 Task: Add the task  Develop a new online tool for project collaboration to the section Code Crusade in the project AgileLogic and add a Due Date to the respective task as 2024/04/07
Action: Mouse moved to (97, 328)
Screenshot: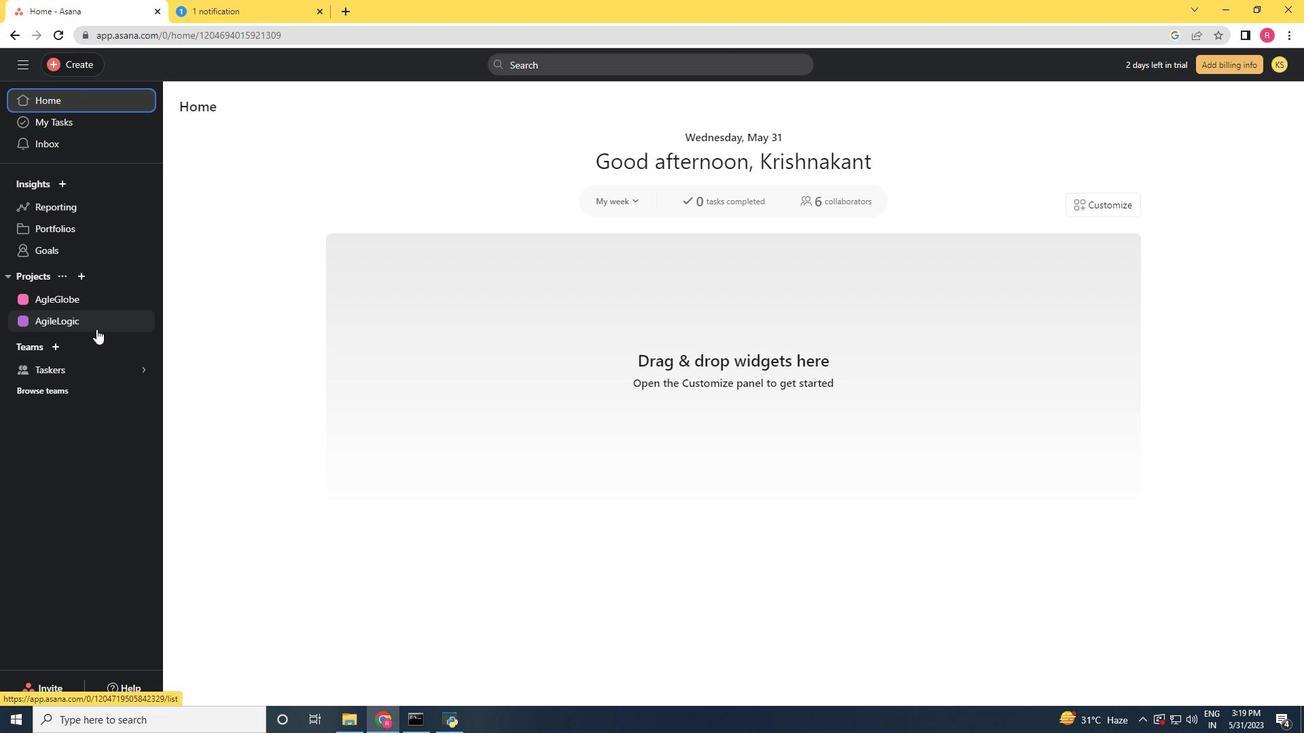 
Action: Mouse pressed left at (97, 328)
Screenshot: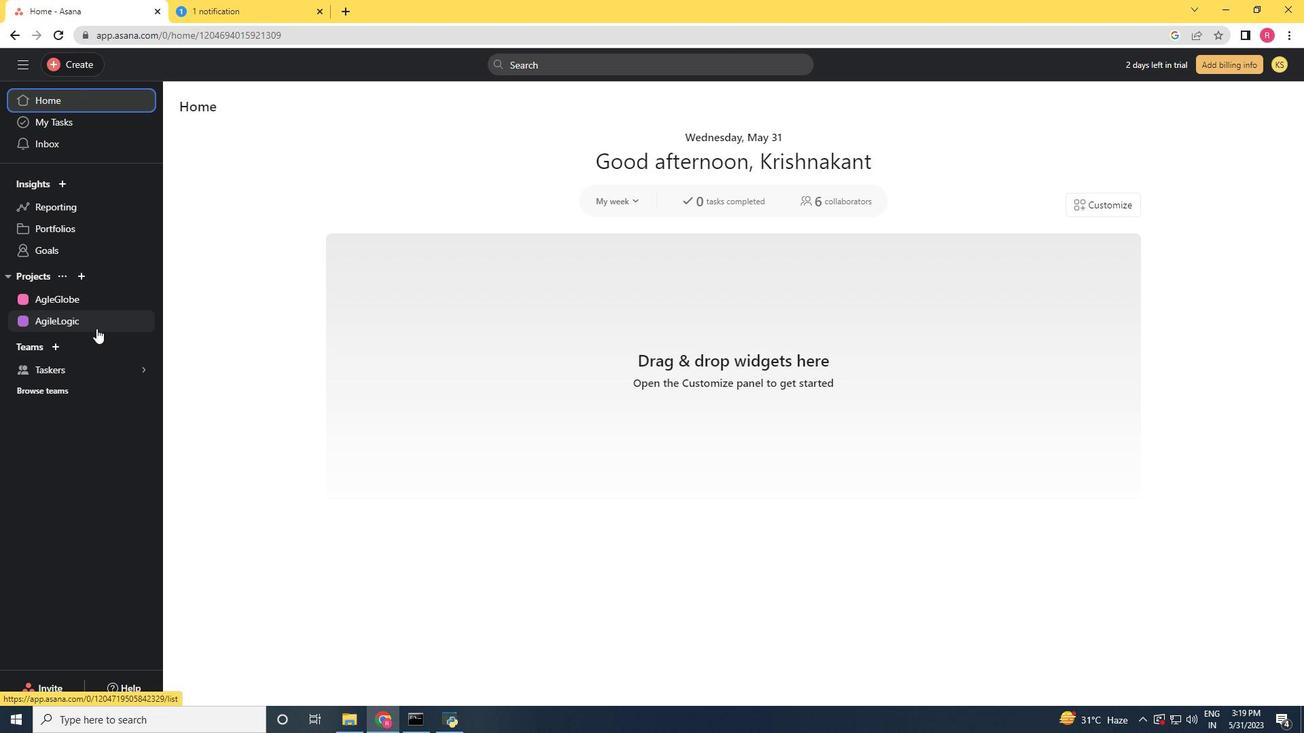
Action: Mouse moved to (658, 563)
Screenshot: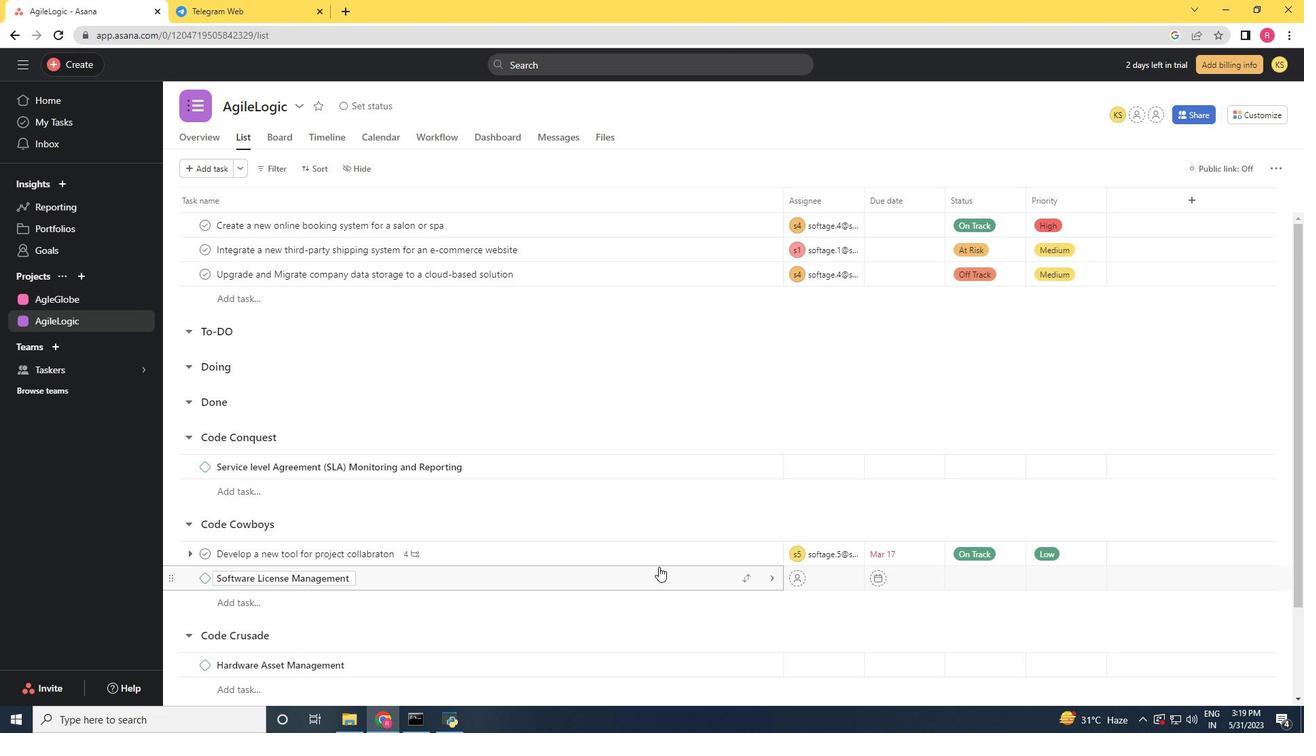 
Action: Mouse scrolled (658, 562) with delta (0, 0)
Screenshot: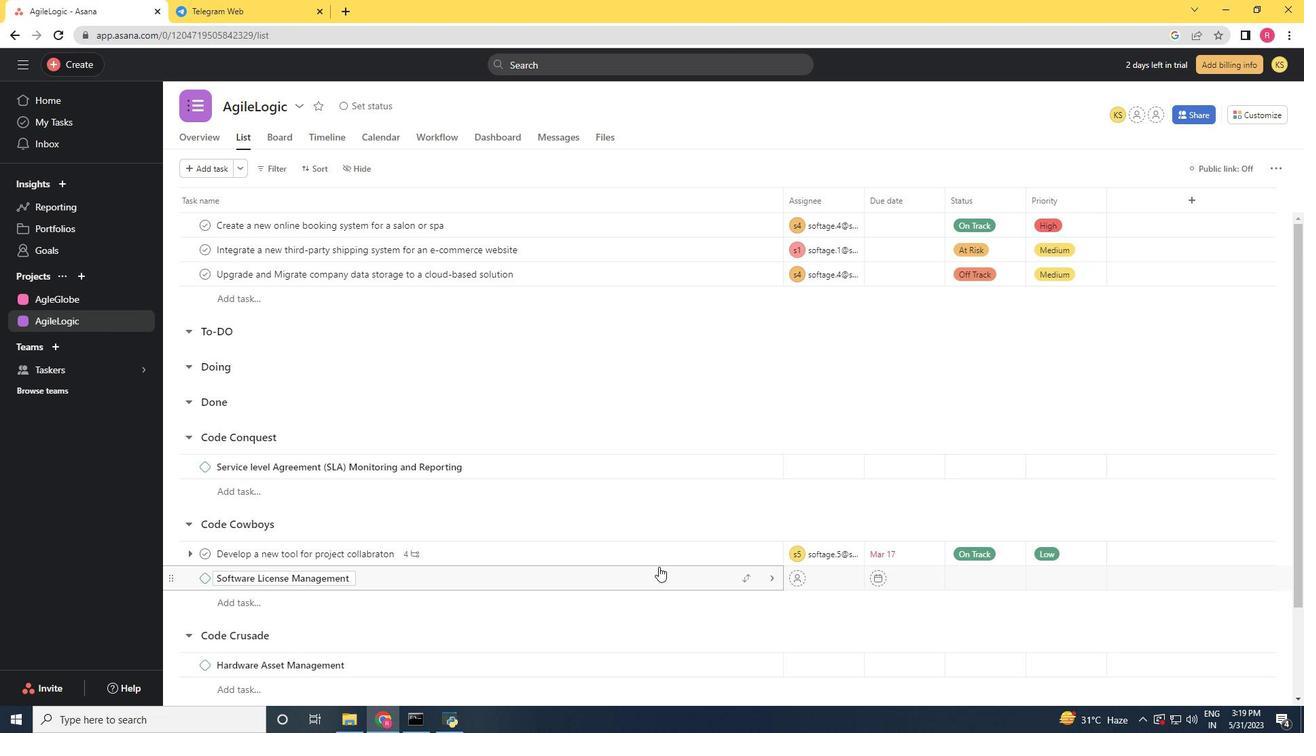 
Action: Mouse scrolled (658, 562) with delta (0, 0)
Screenshot: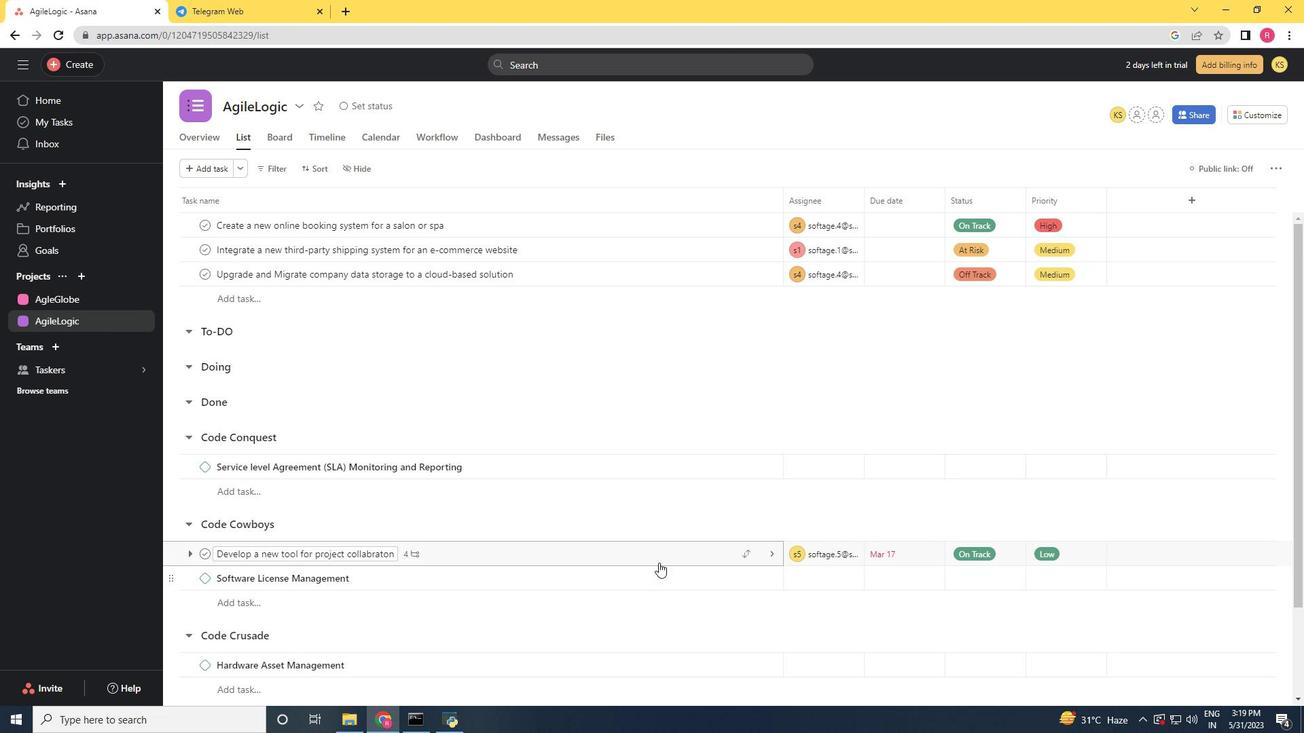 
Action: Mouse moved to (746, 444)
Screenshot: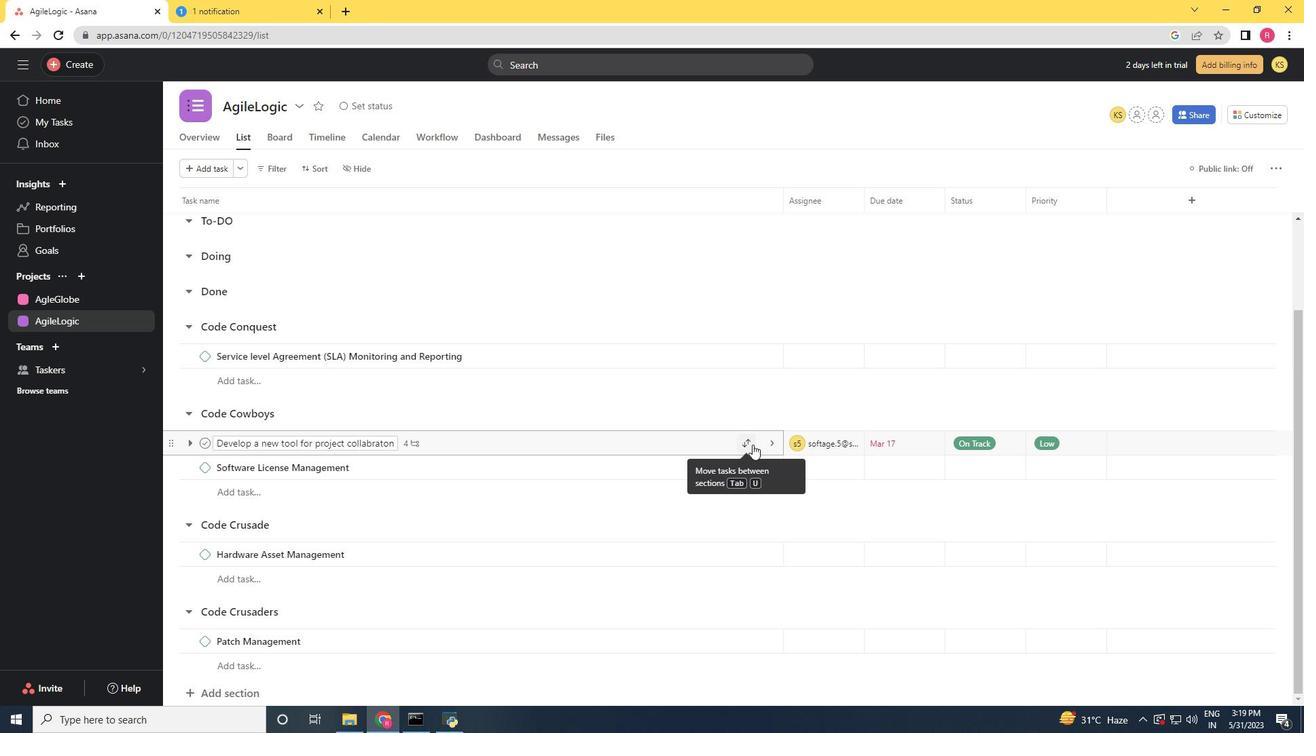
Action: Mouse pressed left at (746, 444)
Screenshot: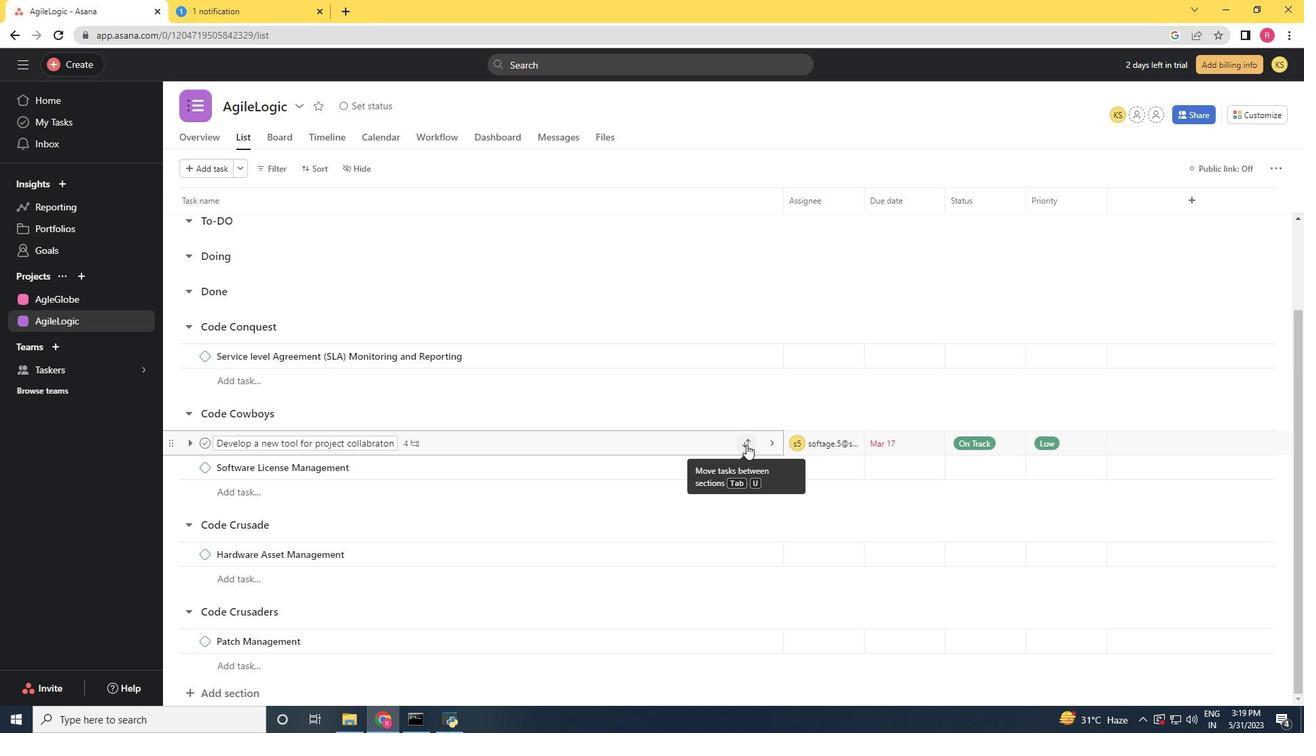 
Action: Mouse moved to (722, 641)
Screenshot: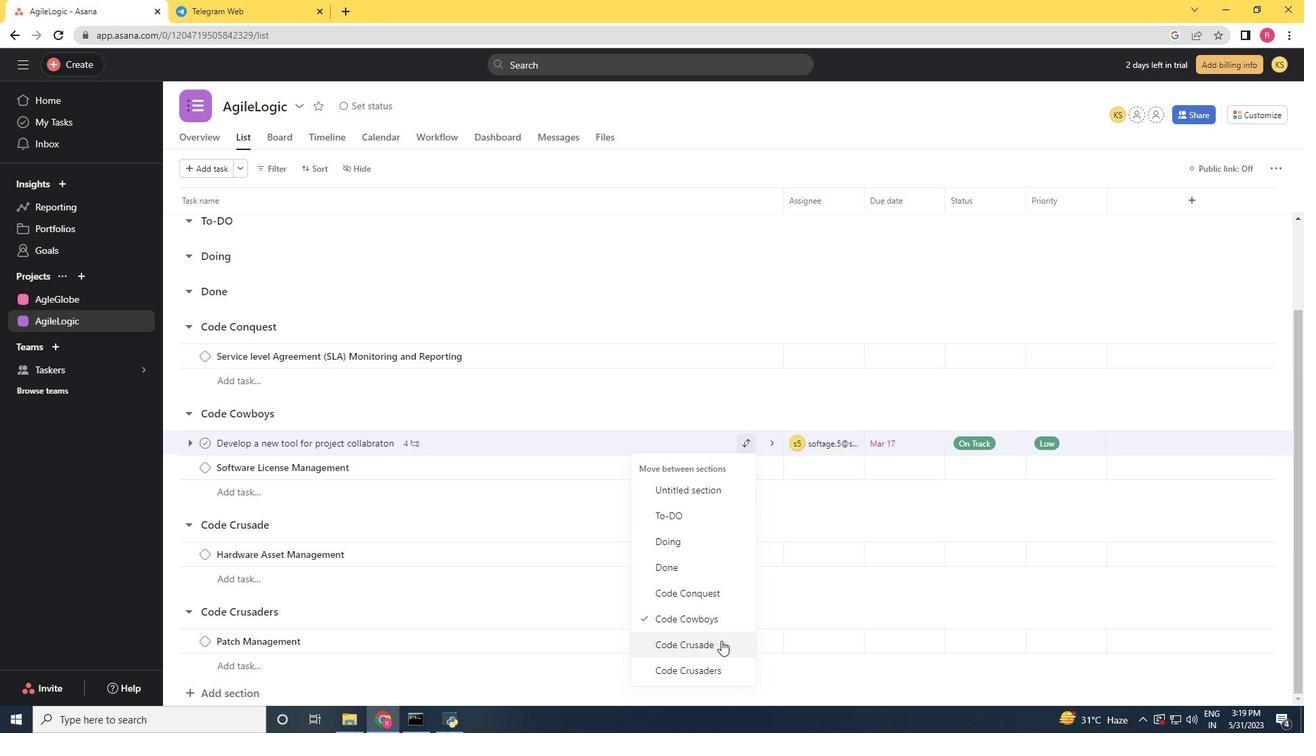 
Action: Mouse pressed left at (722, 641)
Screenshot: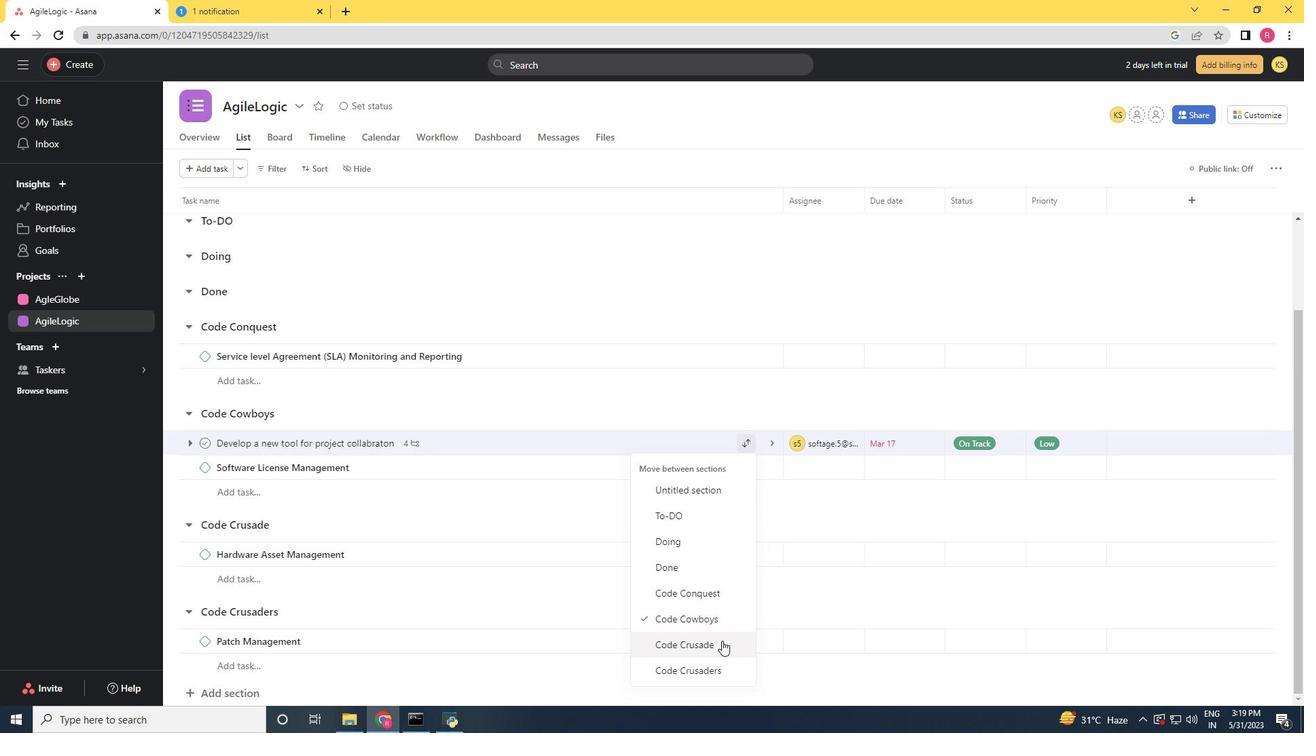 
Action: Mouse moved to (646, 527)
Screenshot: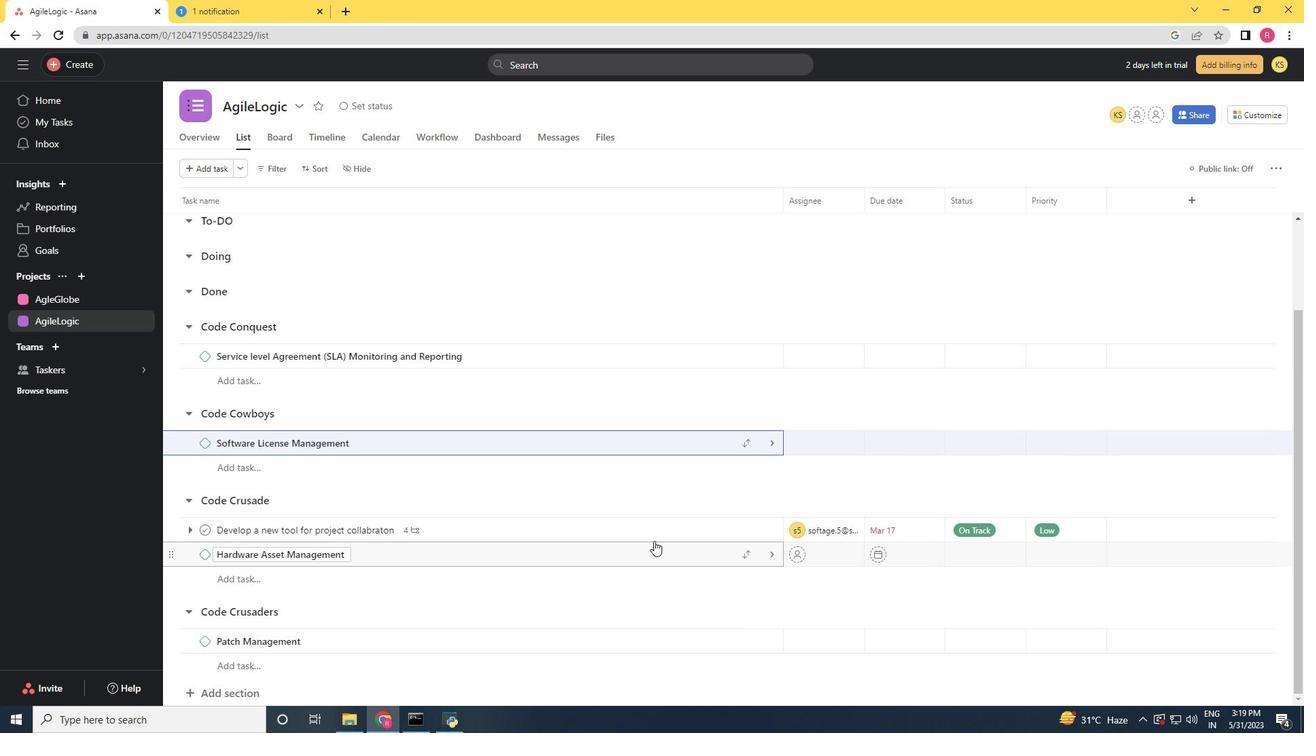 
Action: Mouse pressed left at (646, 527)
Screenshot: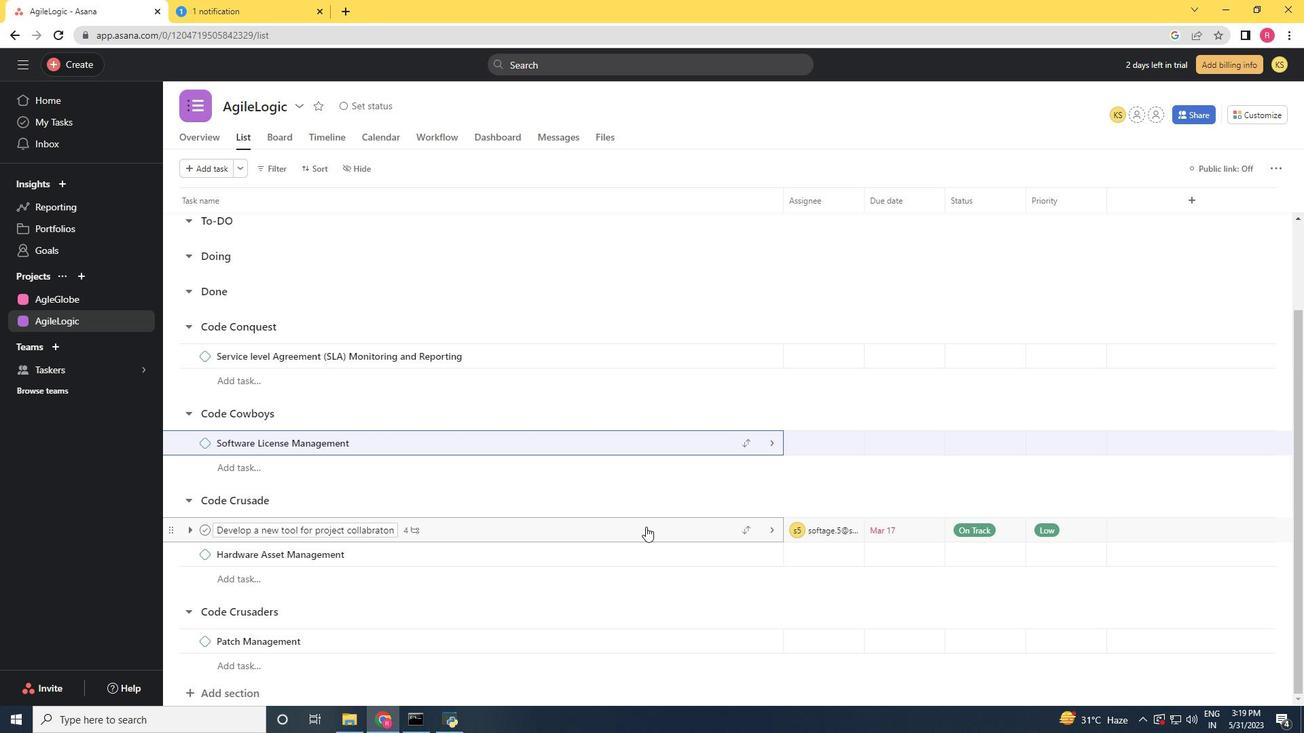 
Action: Mouse moved to (982, 284)
Screenshot: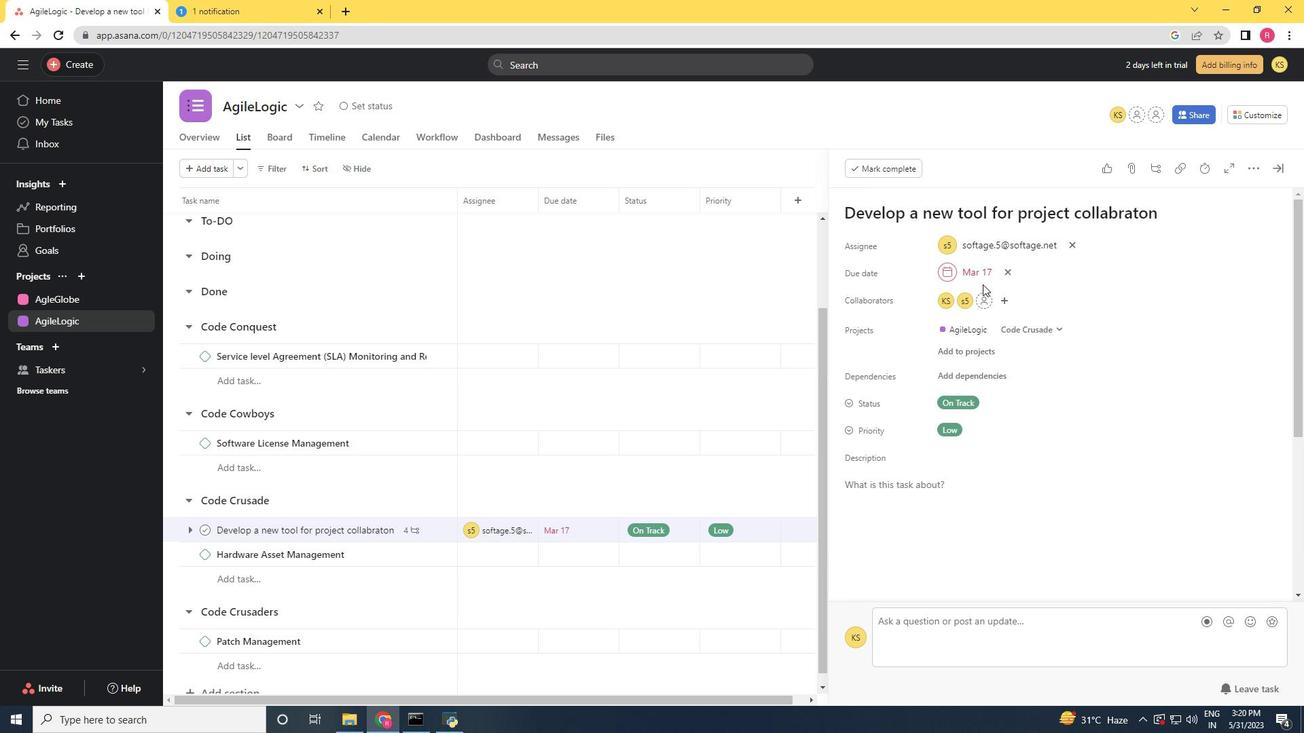 
Action: Mouse pressed left at (982, 284)
Screenshot: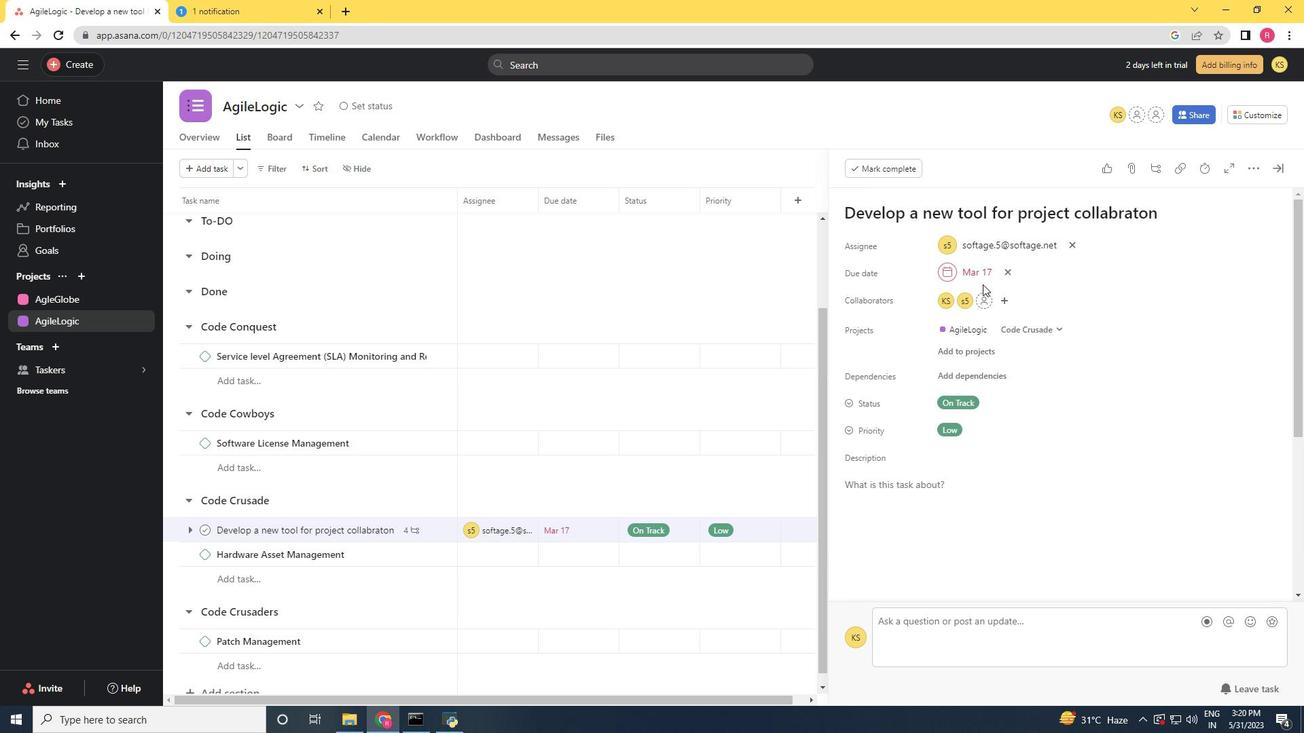 
Action: Mouse moved to (983, 270)
Screenshot: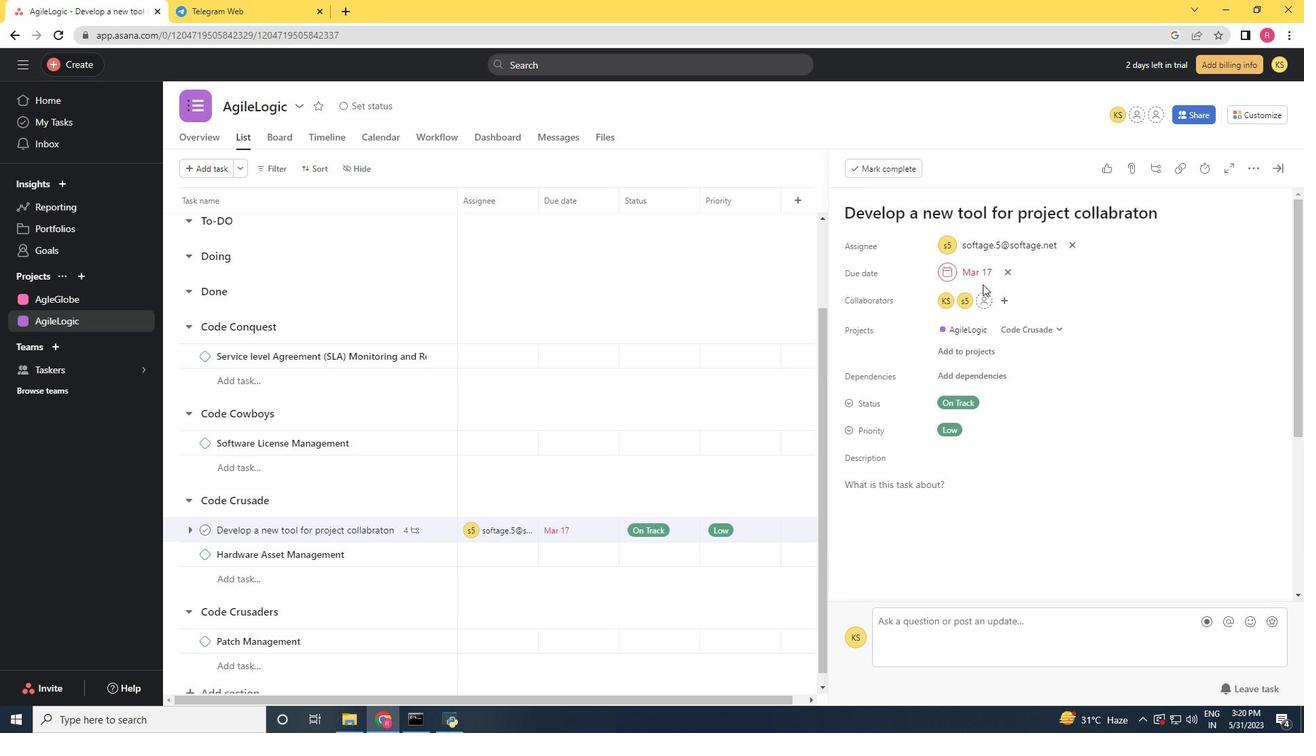 
Action: Mouse pressed left at (983, 270)
Screenshot: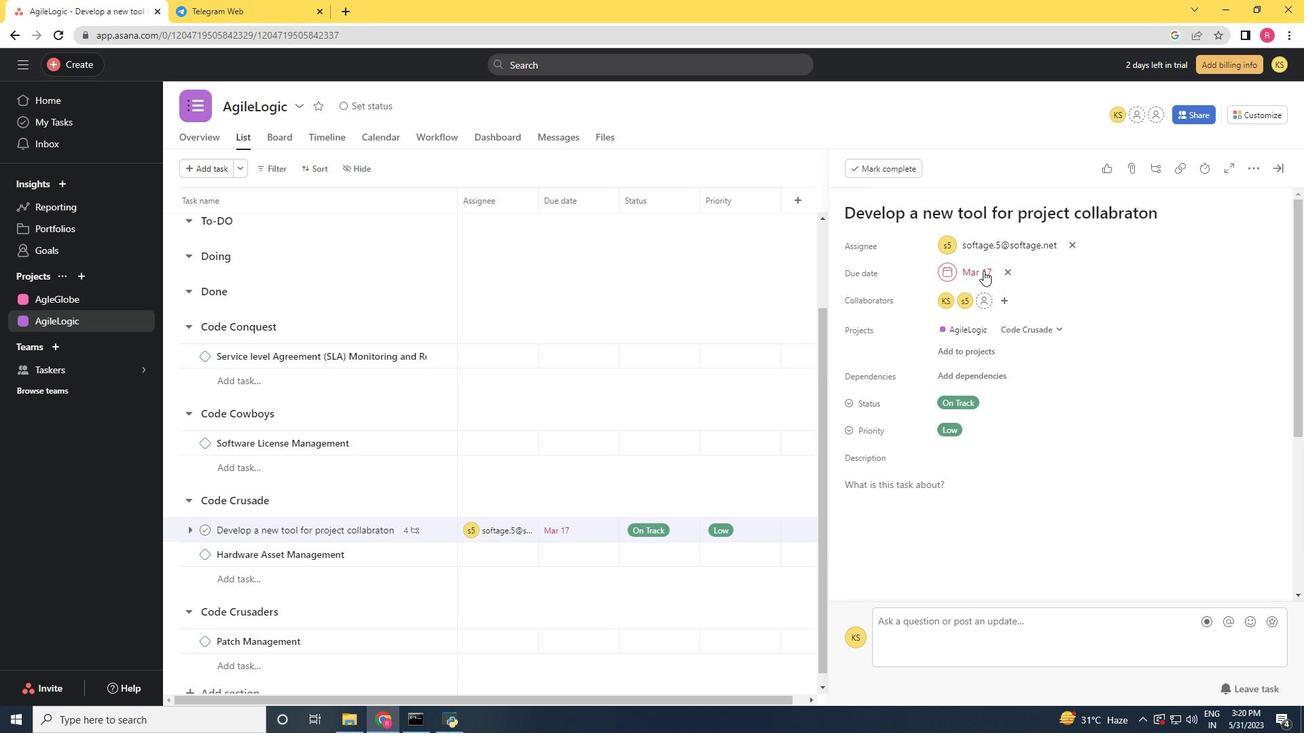 
Action: Mouse moved to (1095, 308)
Screenshot: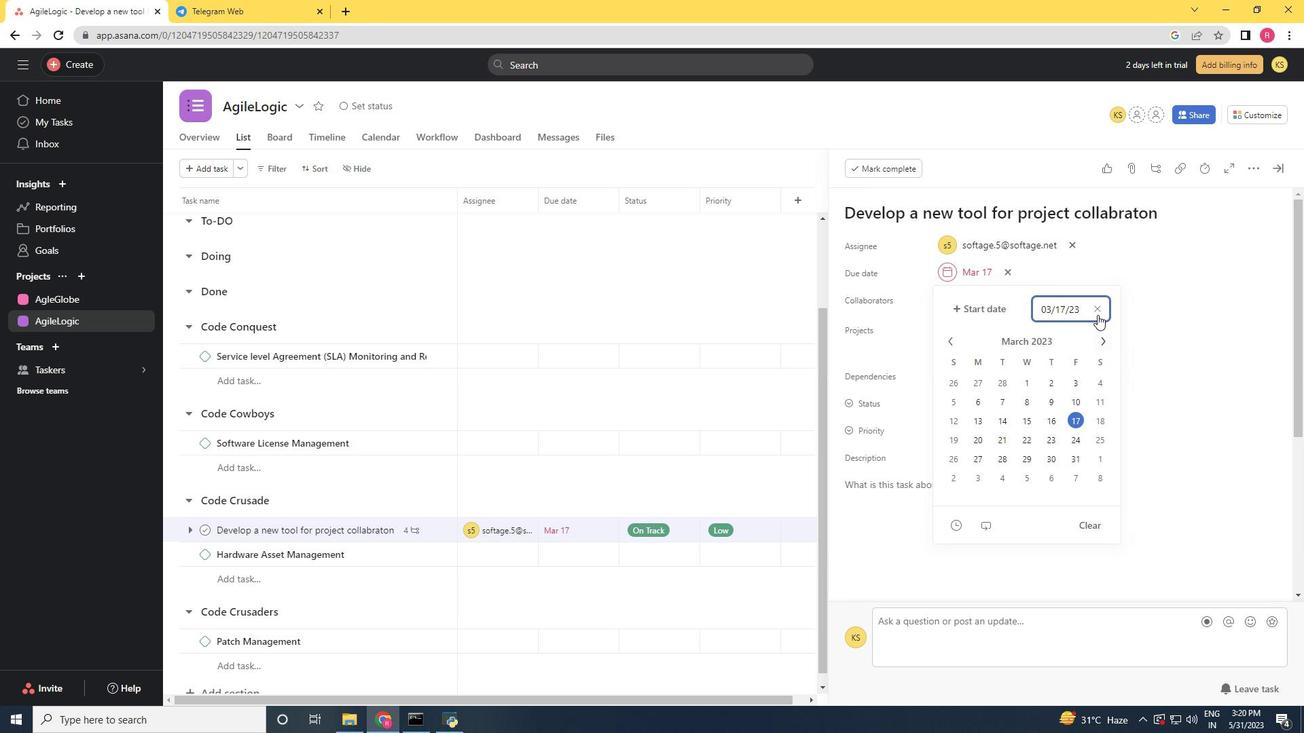 
Action: Mouse pressed left at (1095, 308)
Screenshot: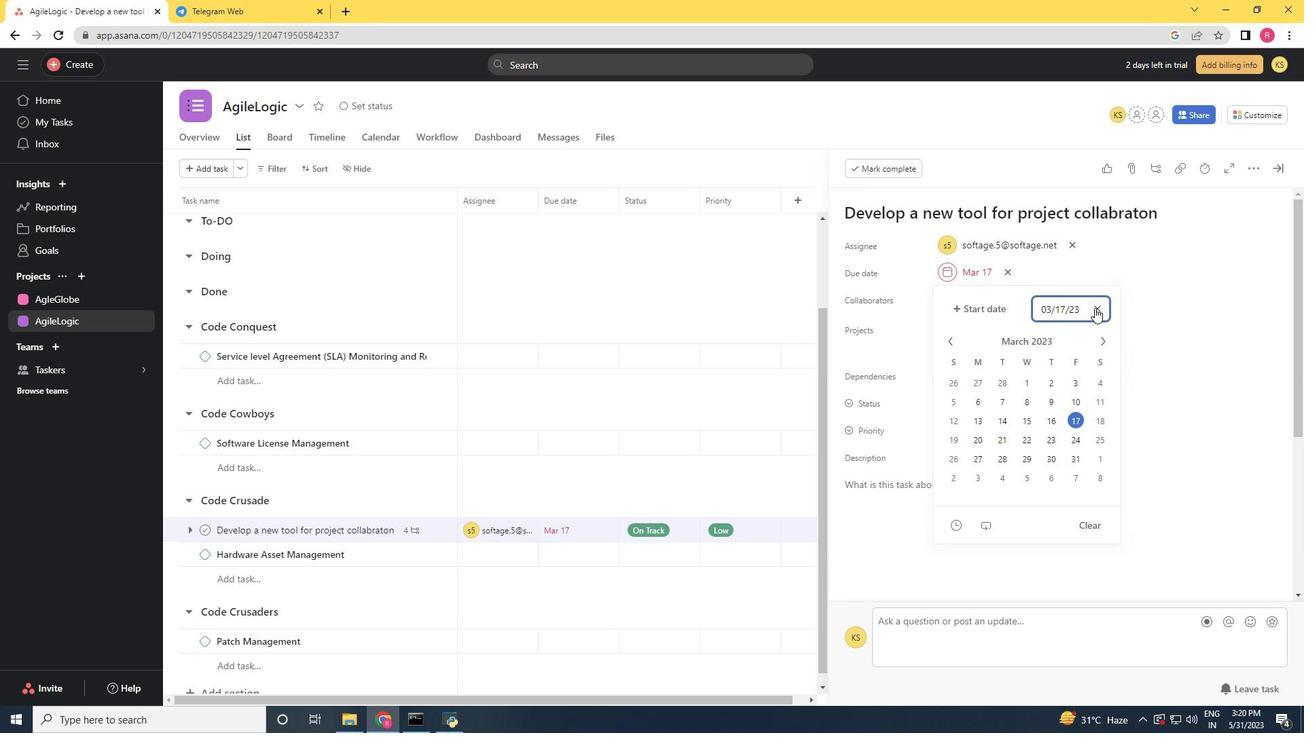 
Action: Mouse moved to (976, 272)
Screenshot: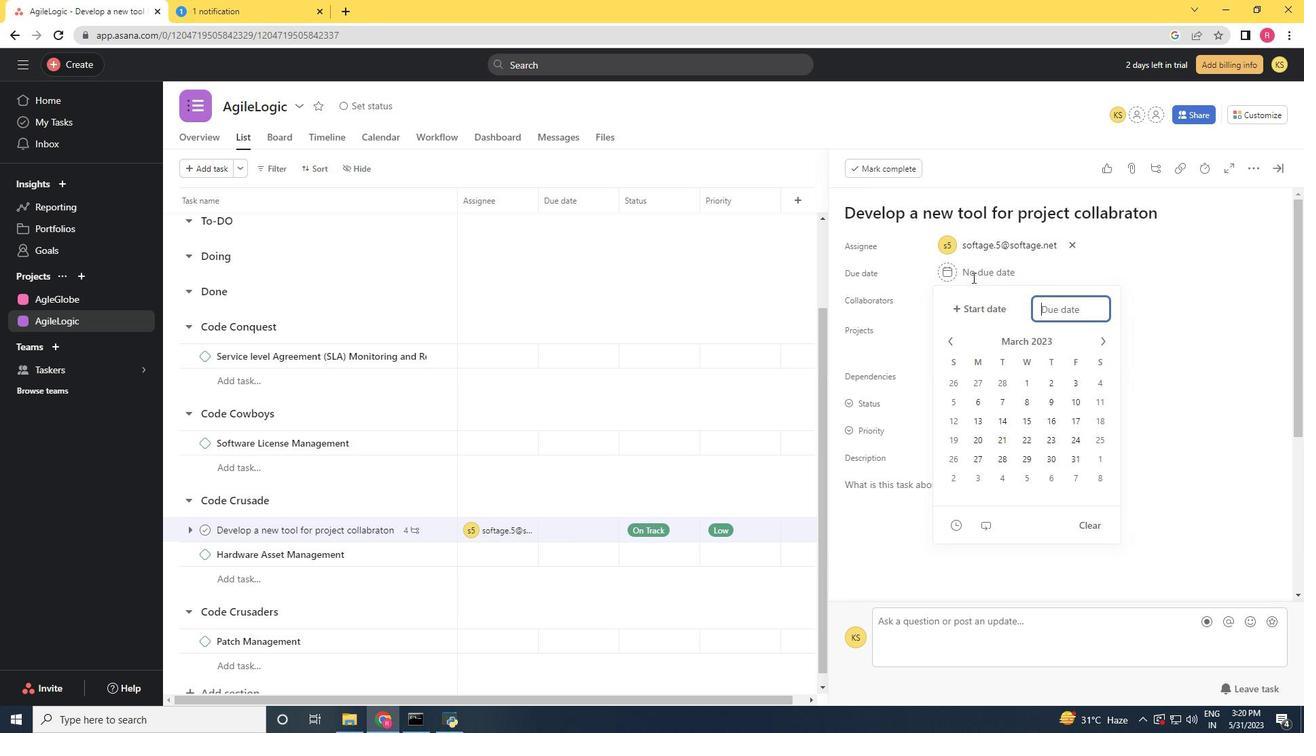 
Action: Mouse pressed left at (976, 272)
Screenshot: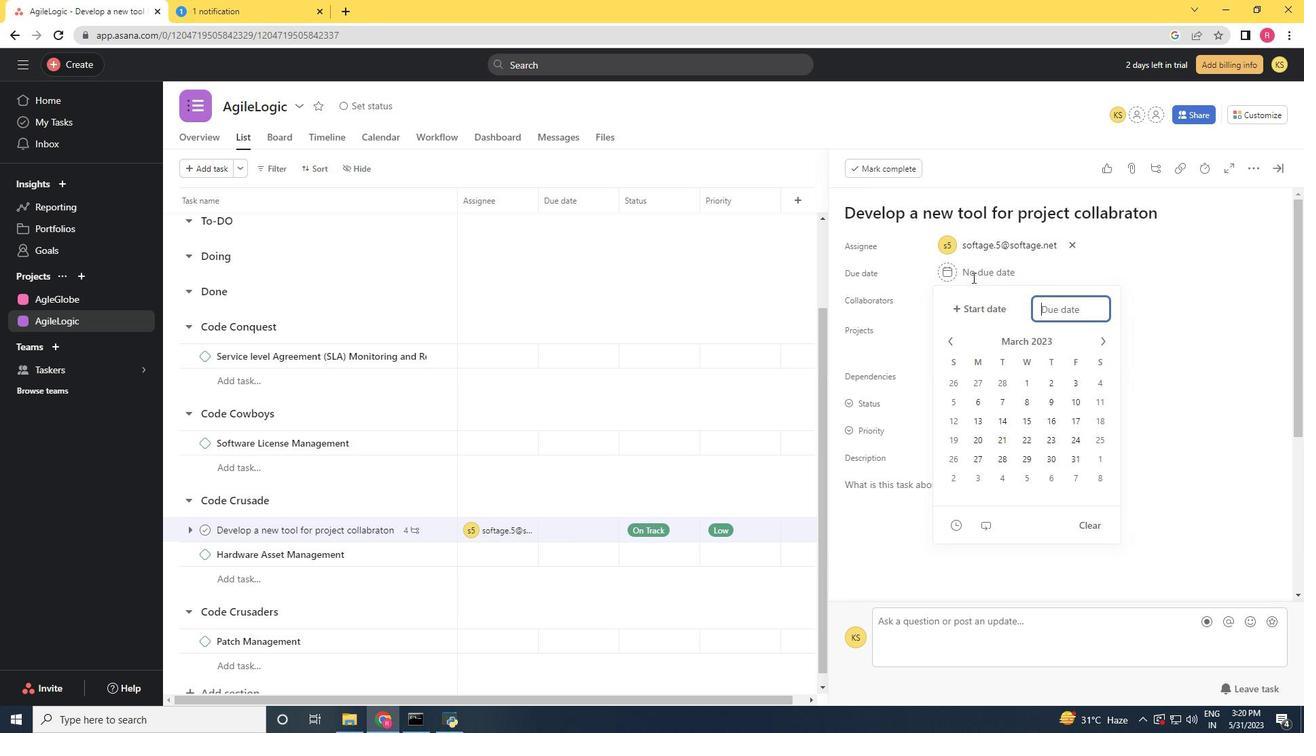 
Action: Mouse moved to (1101, 339)
Screenshot: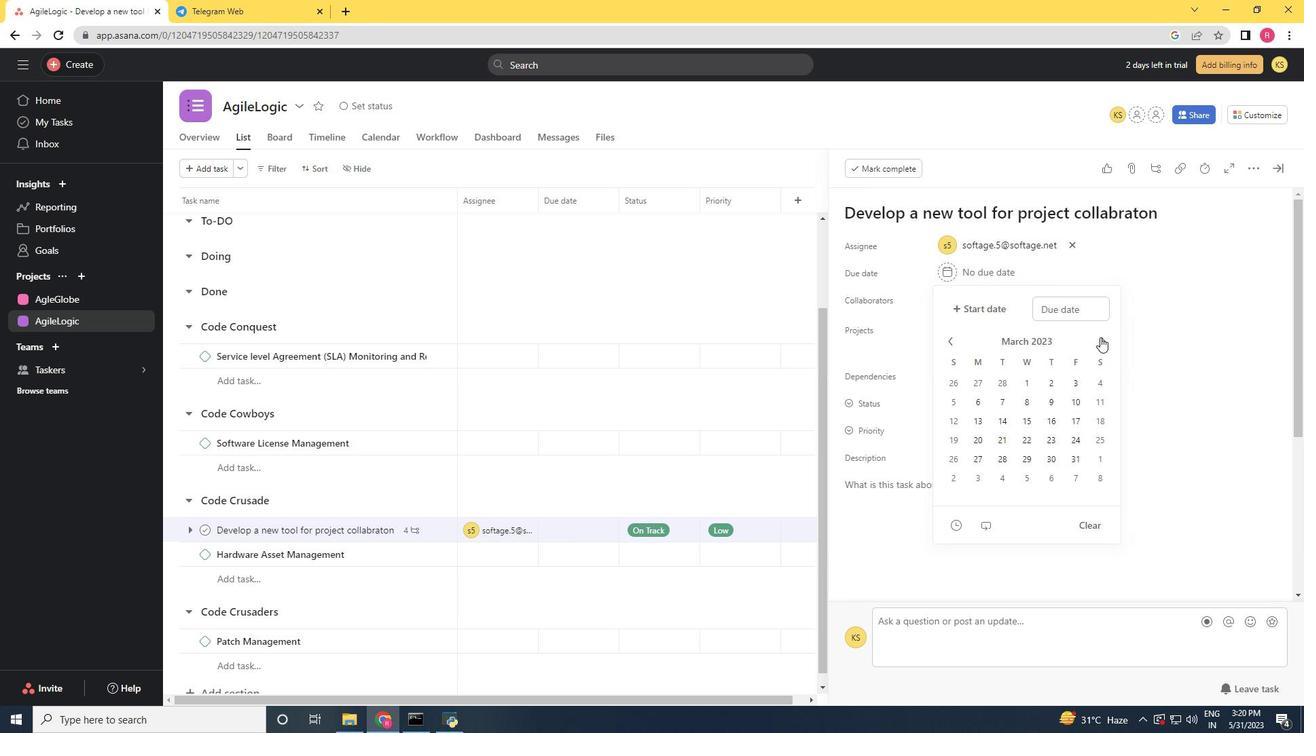 
Action: Mouse pressed left at (1101, 339)
Screenshot: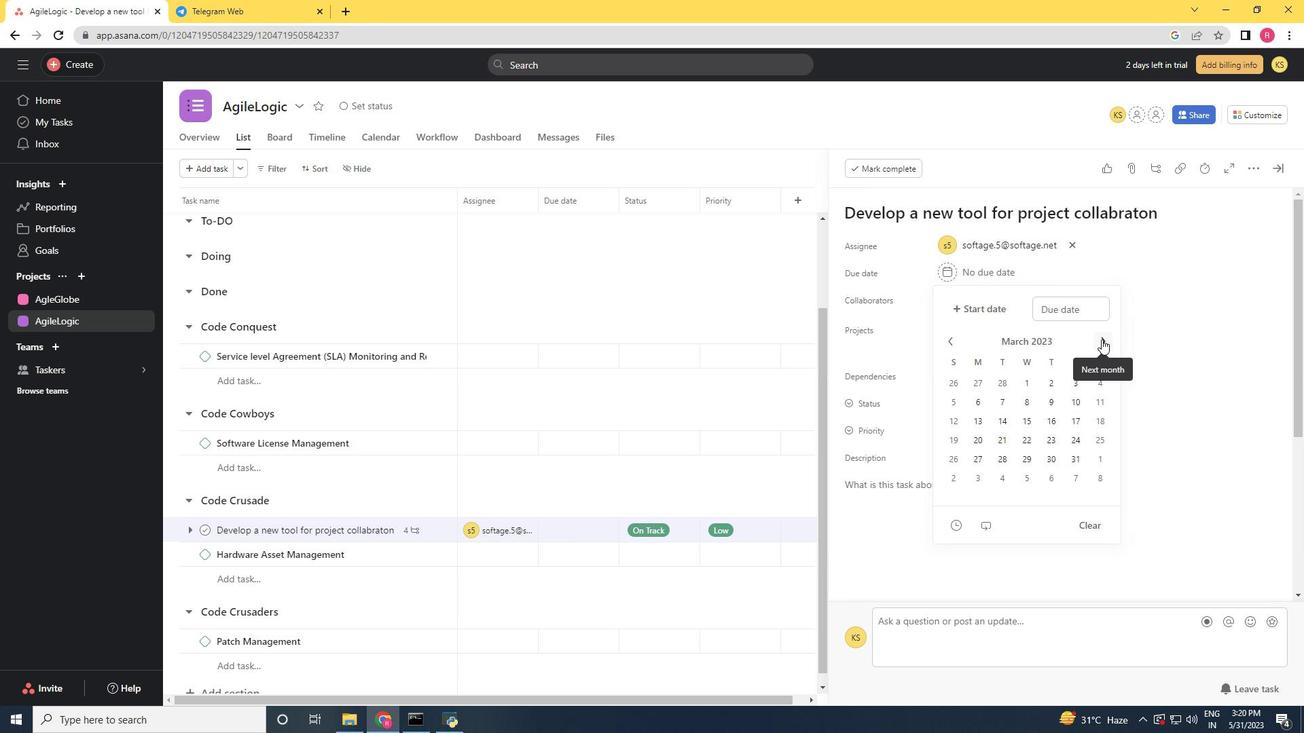 
Action: Mouse pressed left at (1101, 339)
Screenshot: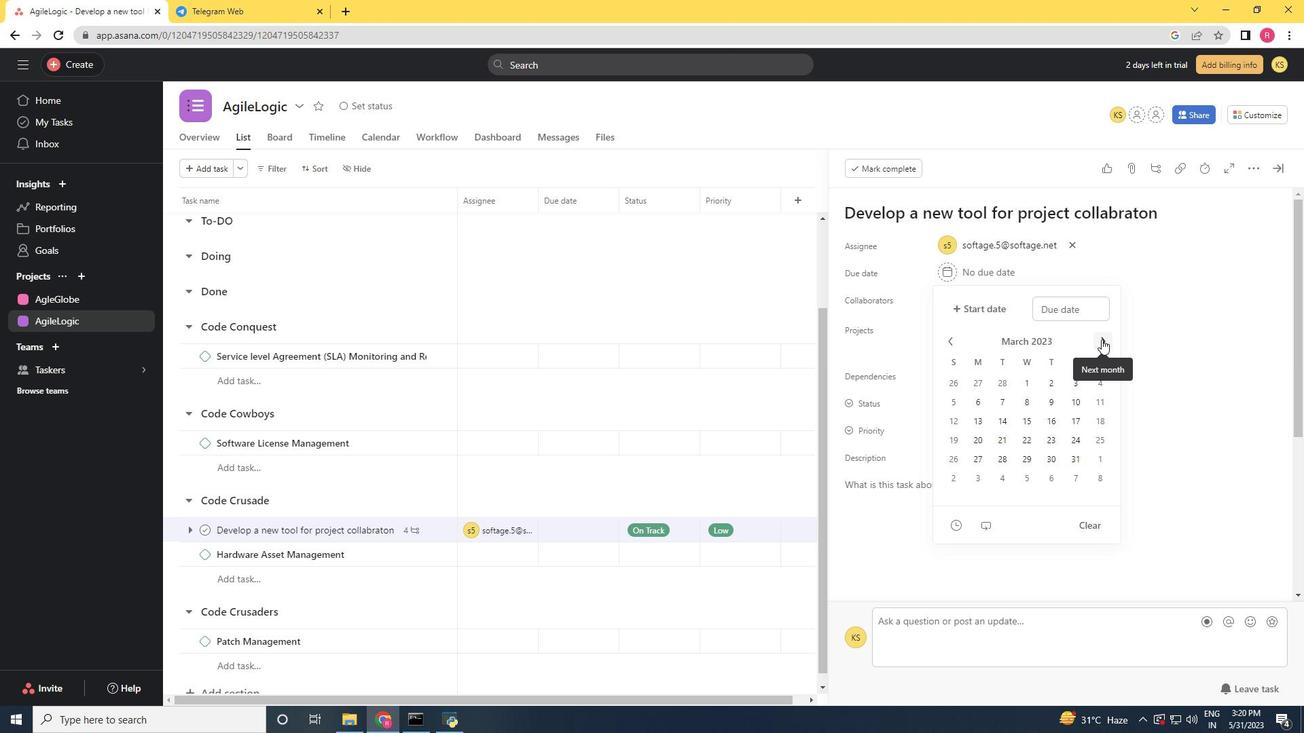 
Action: Mouse pressed left at (1101, 339)
Screenshot: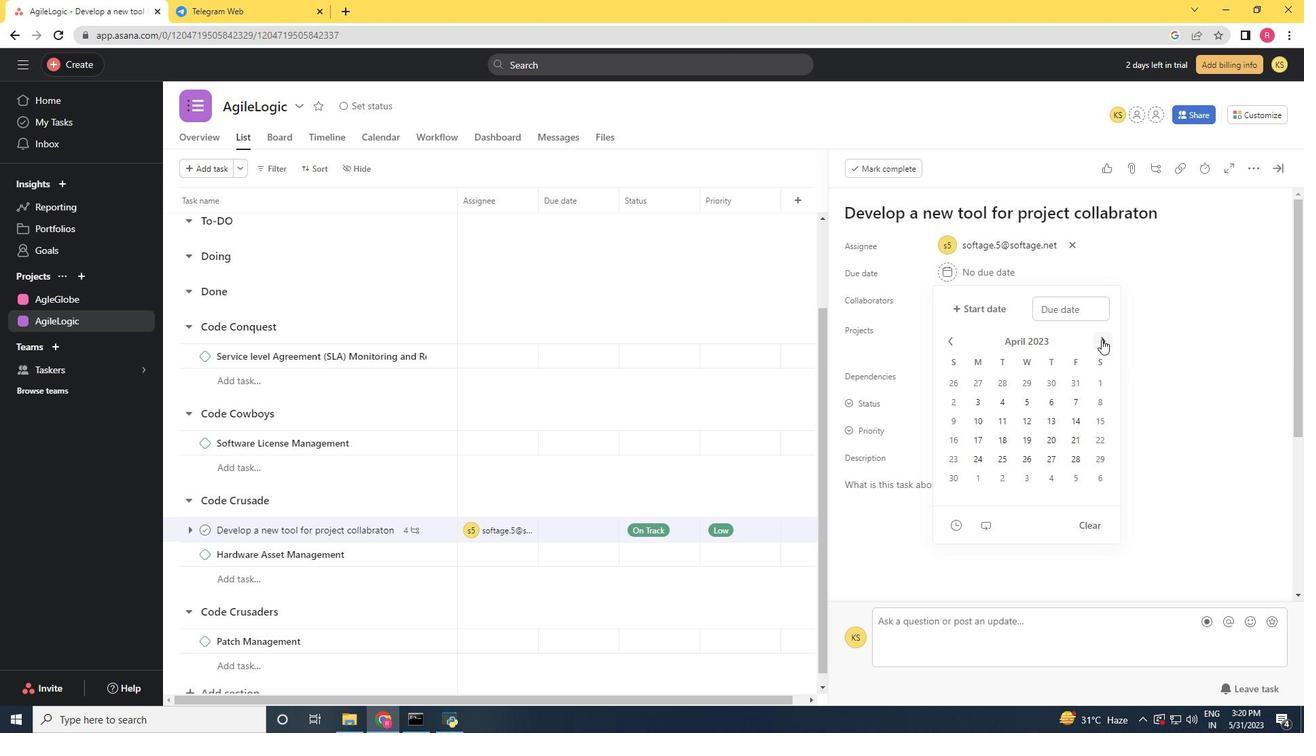 
Action: Mouse pressed left at (1101, 339)
Screenshot: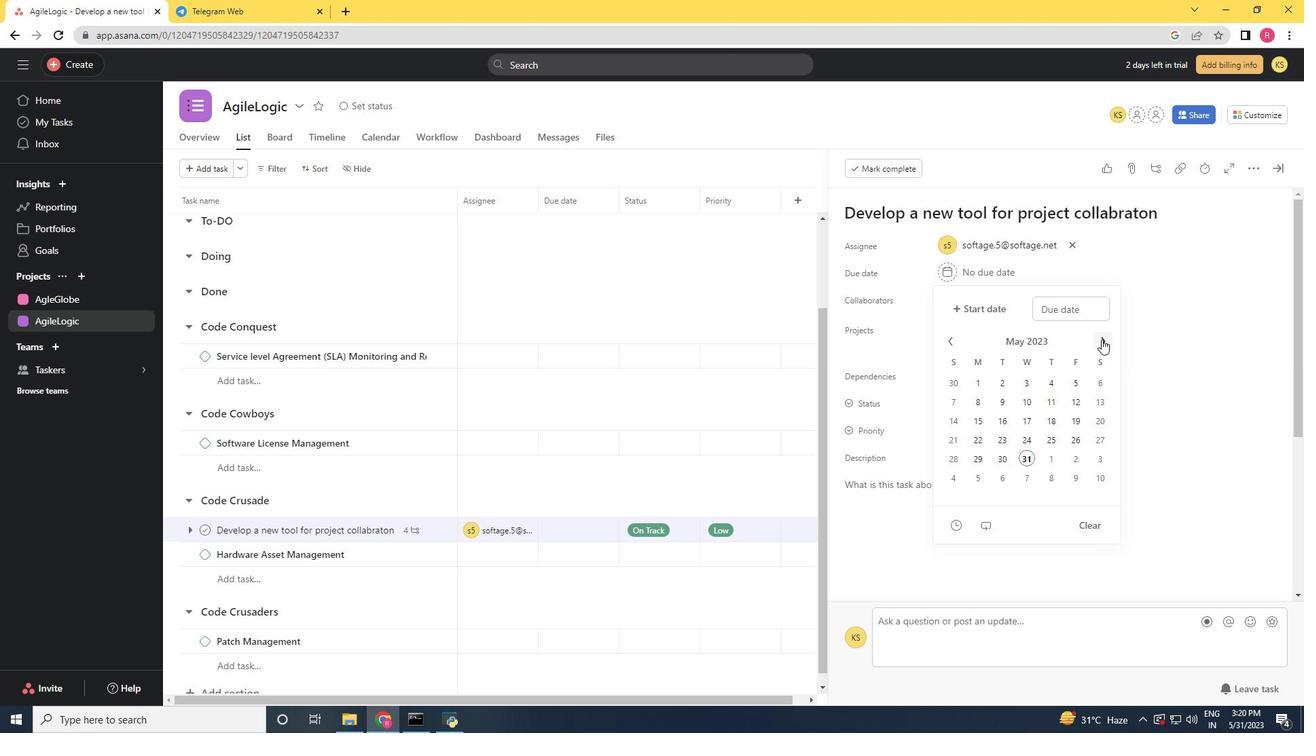 
Action: Mouse pressed left at (1101, 339)
Screenshot: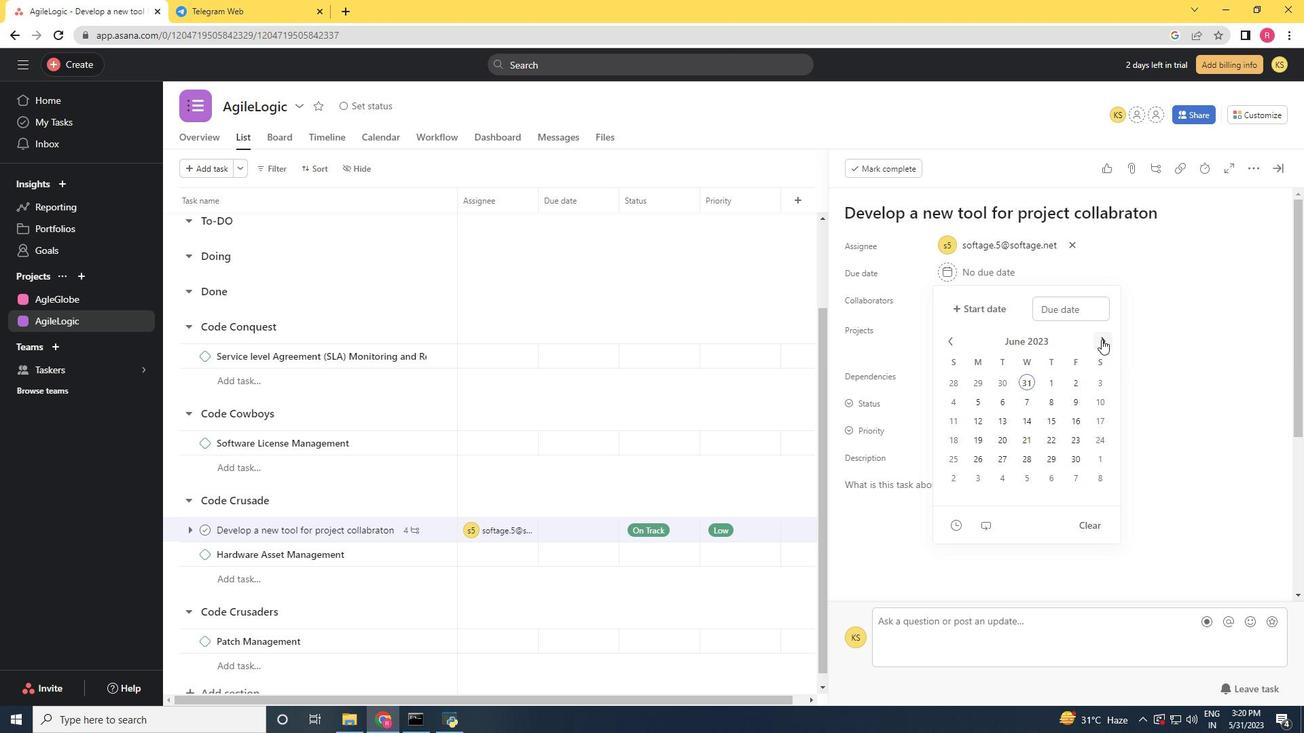 
Action: Mouse pressed left at (1101, 339)
Screenshot: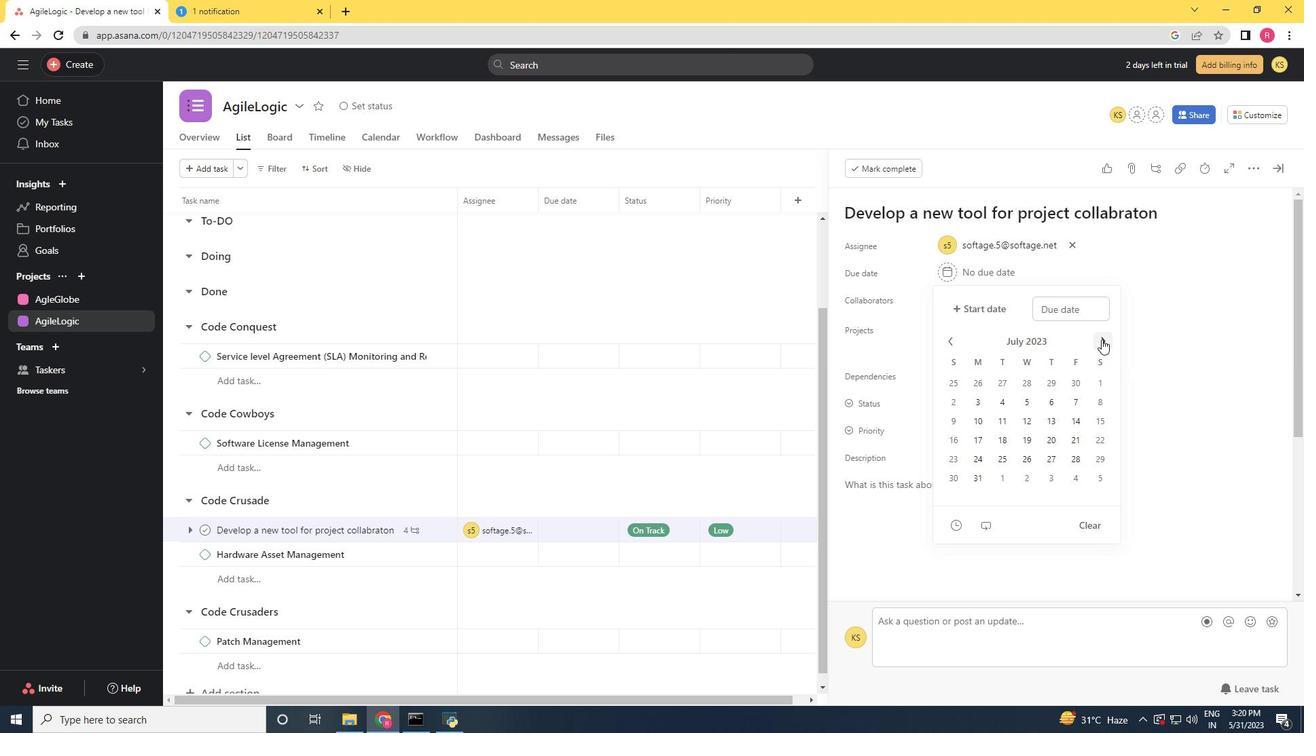 
Action: Mouse pressed left at (1101, 339)
Screenshot: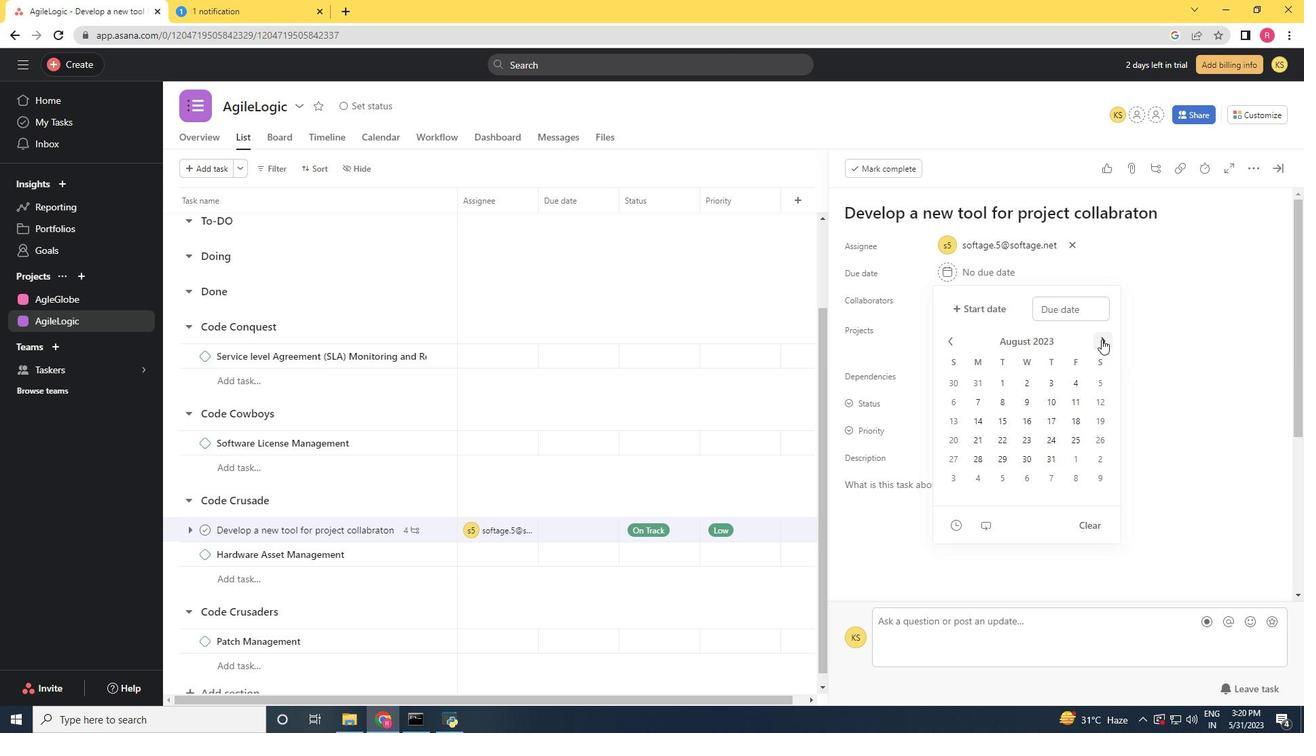 
Action: Mouse pressed left at (1101, 339)
Screenshot: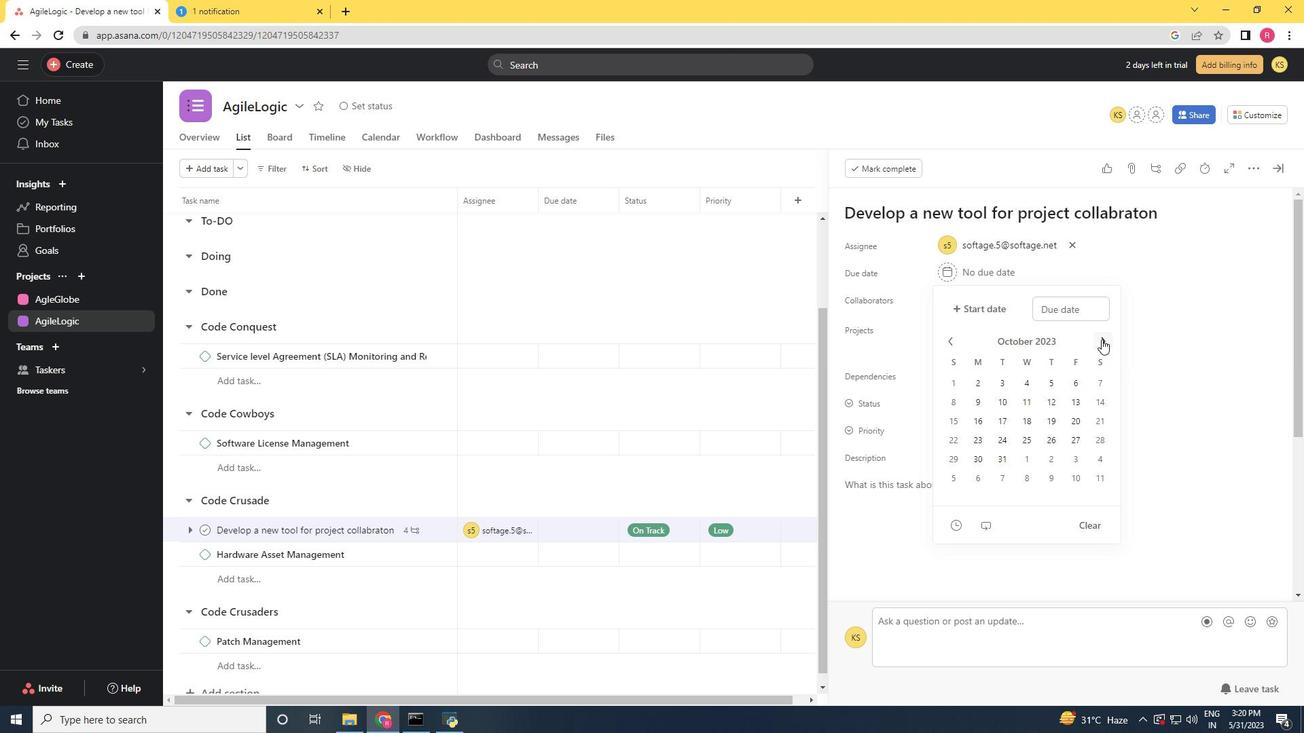 
Action: Mouse pressed left at (1101, 339)
Screenshot: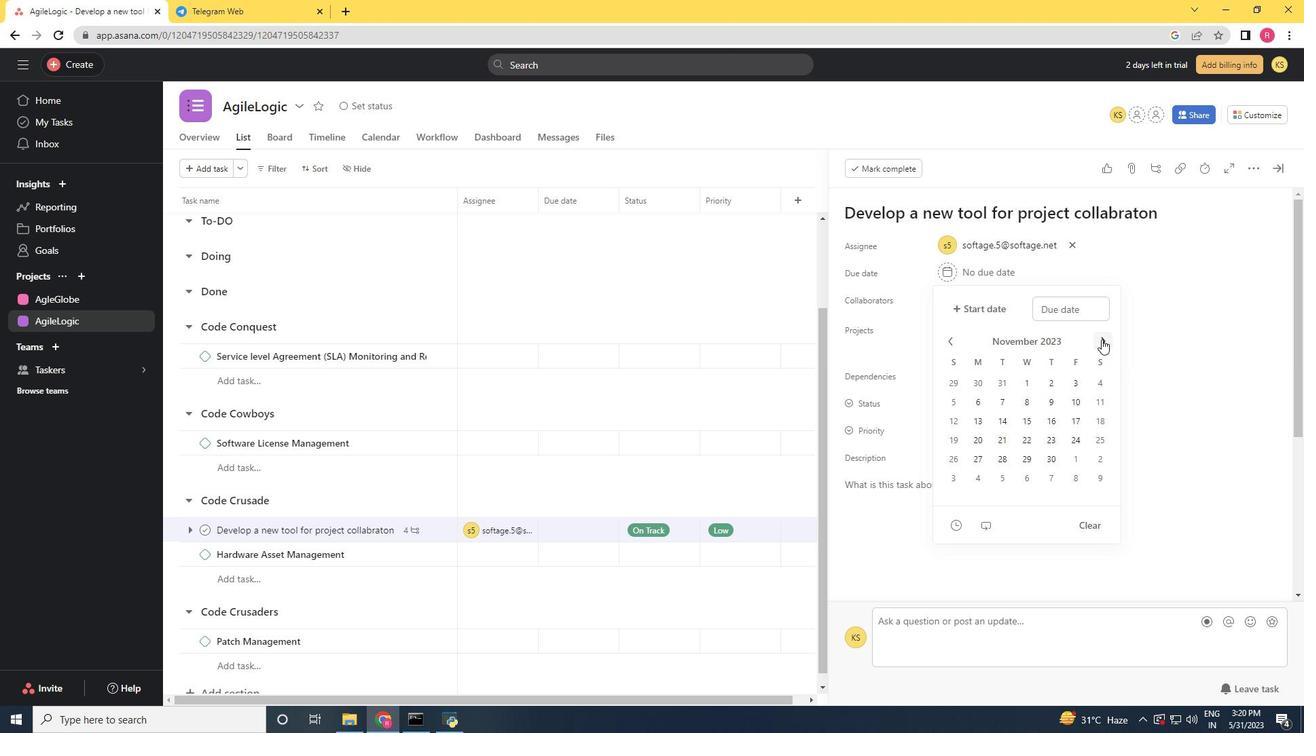 
Action: Mouse moved to (1103, 339)
Screenshot: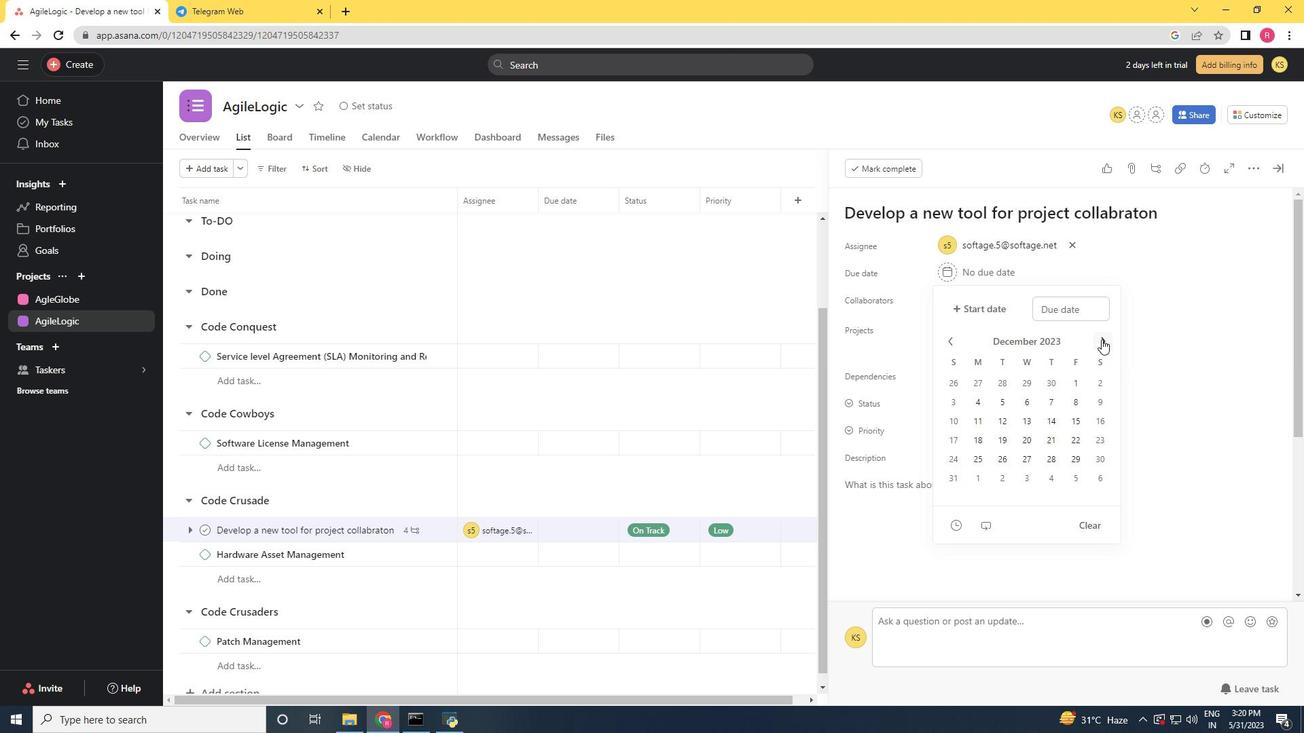 
Action: Mouse pressed left at (1103, 339)
Screenshot: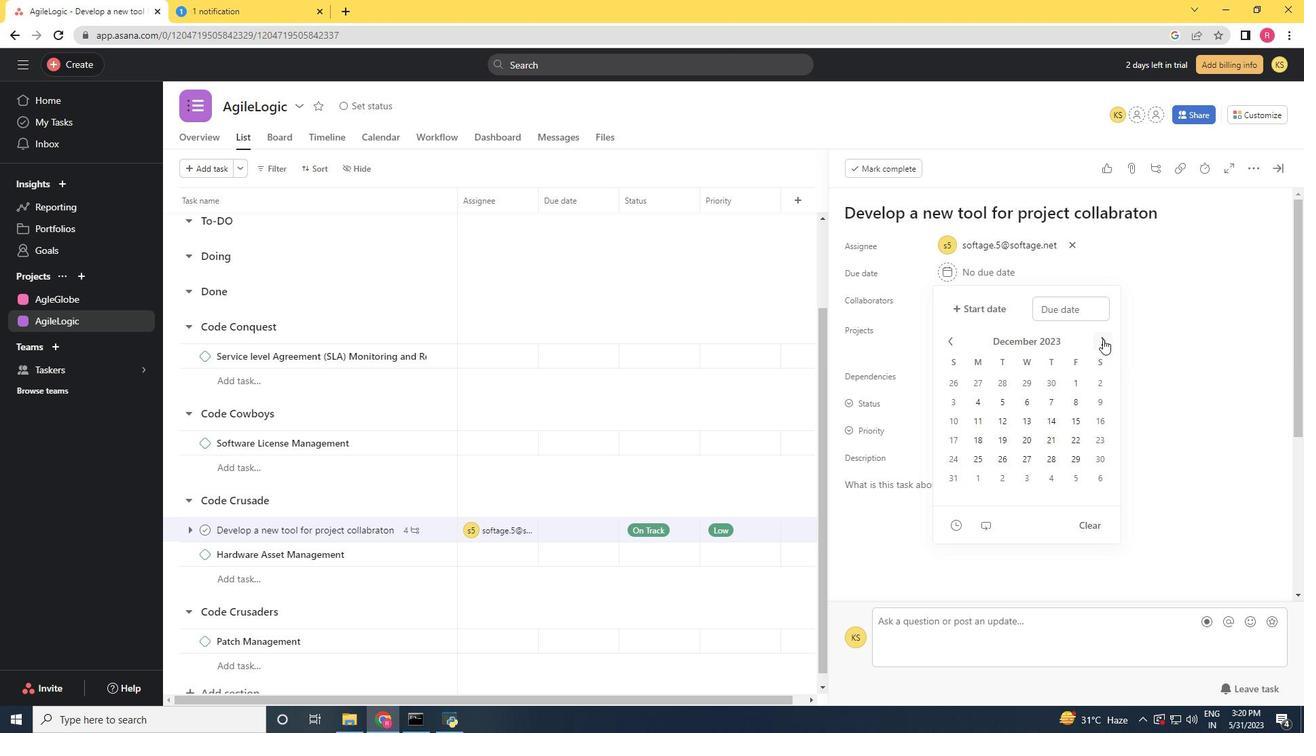 
Action: Mouse moved to (1103, 339)
Screenshot: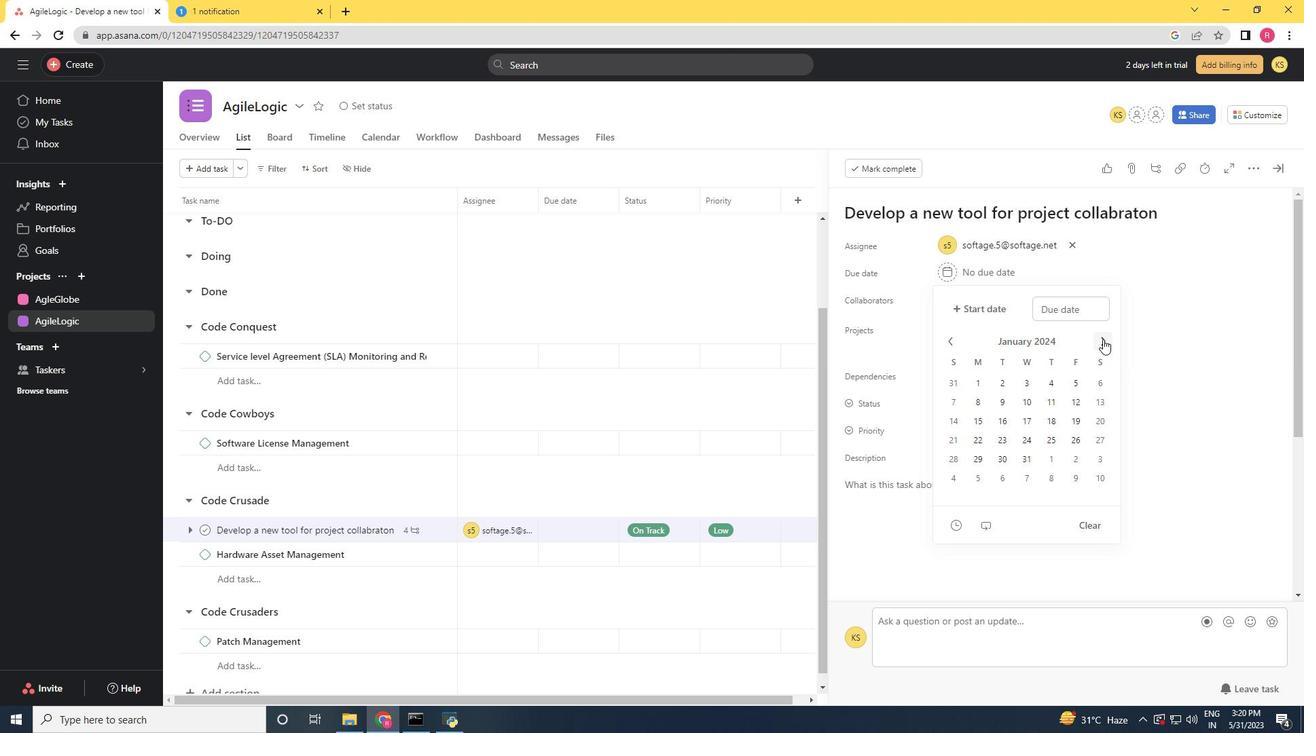 
Action: Mouse pressed left at (1103, 339)
Screenshot: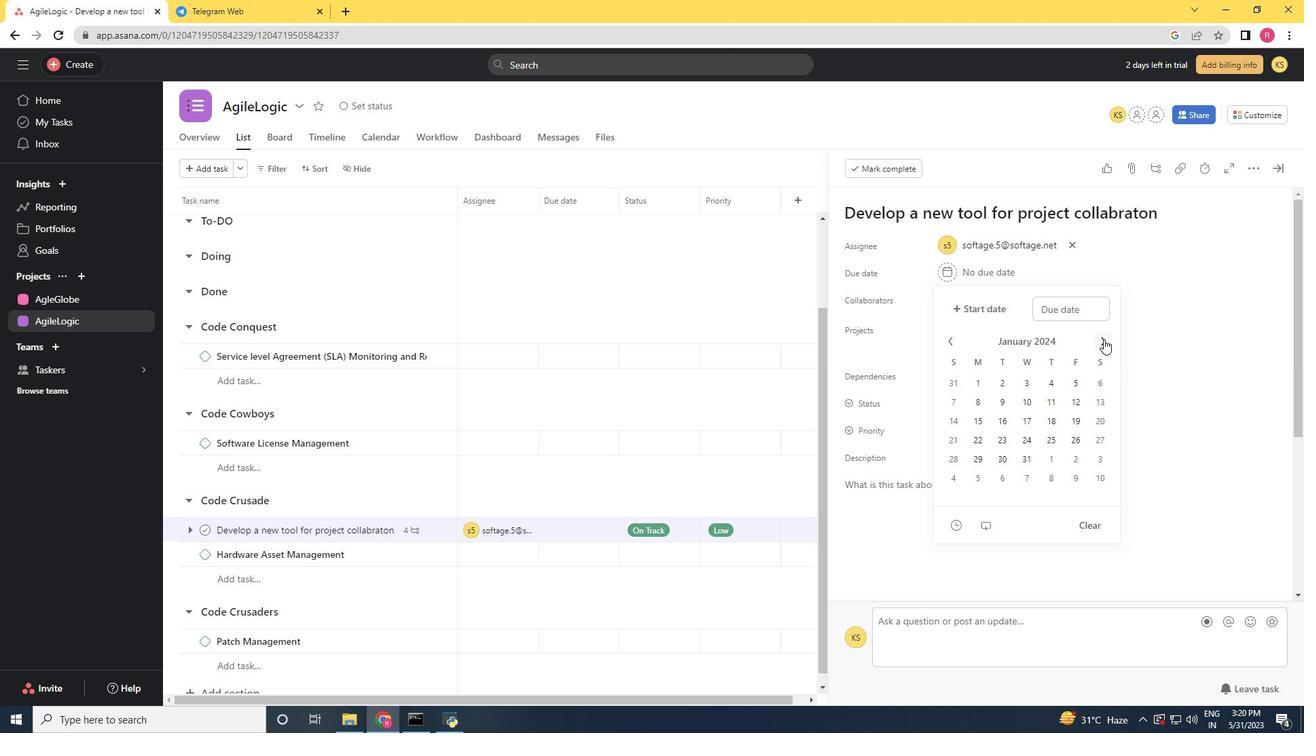 
Action: Mouse pressed left at (1103, 339)
Screenshot: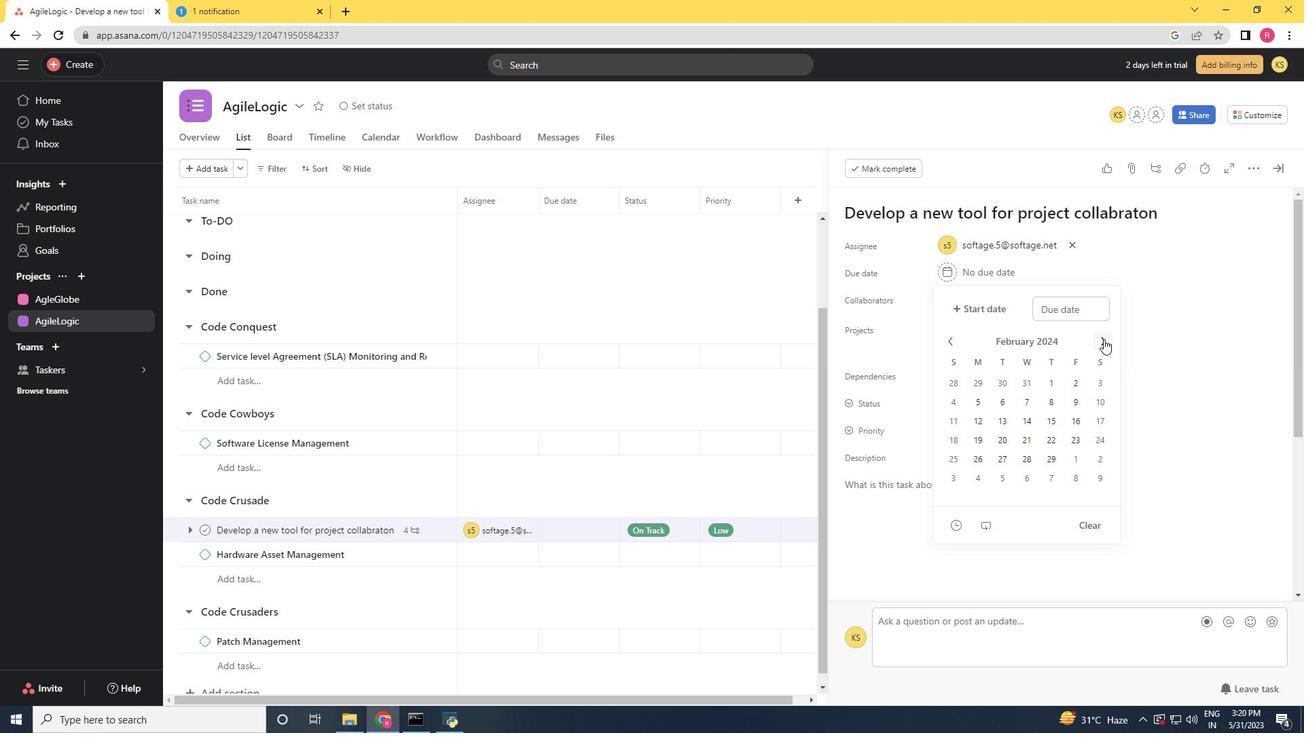 
Action: Mouse pressed left at (1103, 339)
Screenshot: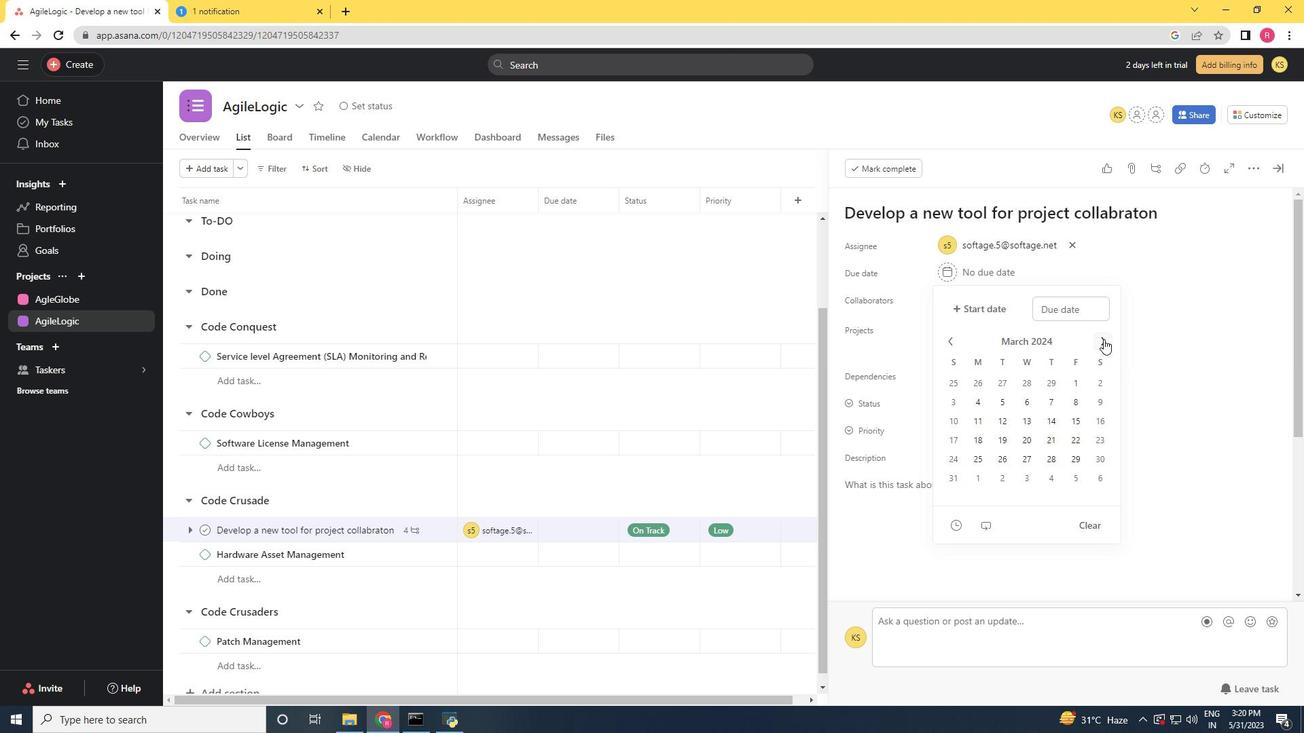 
Action: Mouse moved to (953, 401)
Screenshot: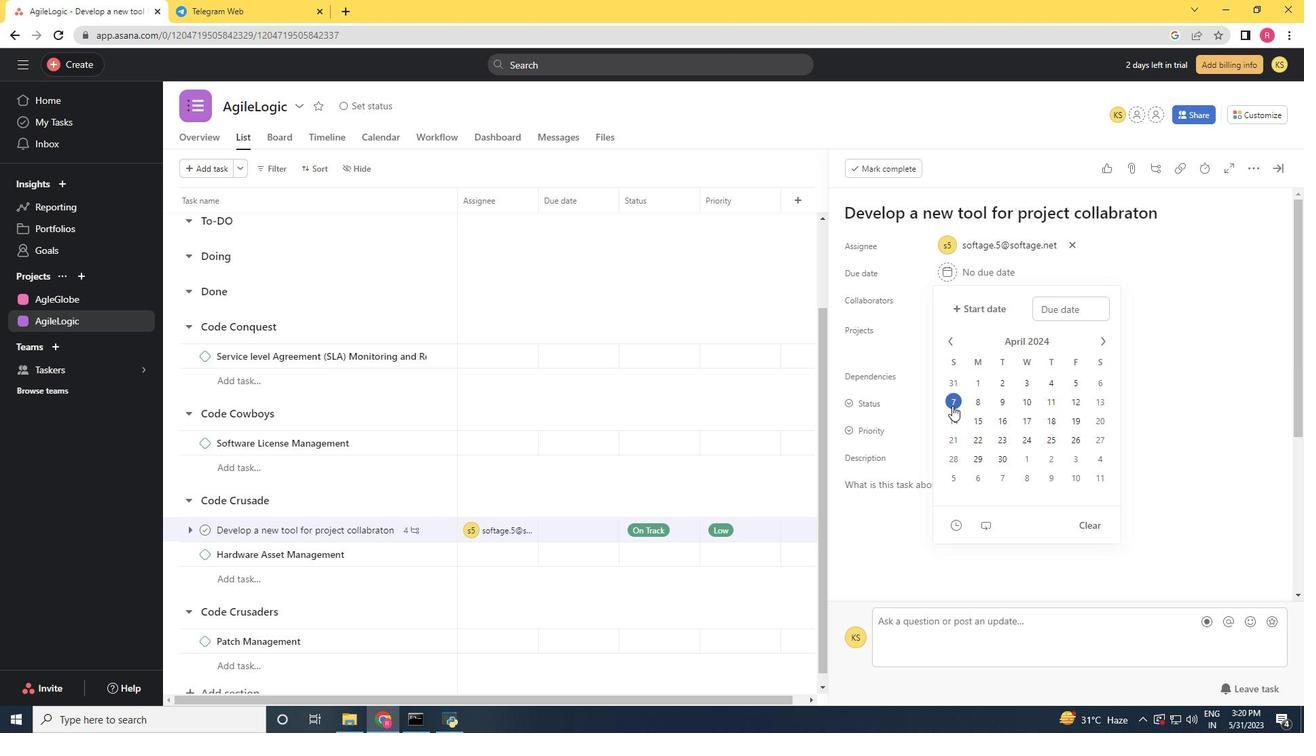 
Action: Mouse pressed left at (953, 401)
Screenshot: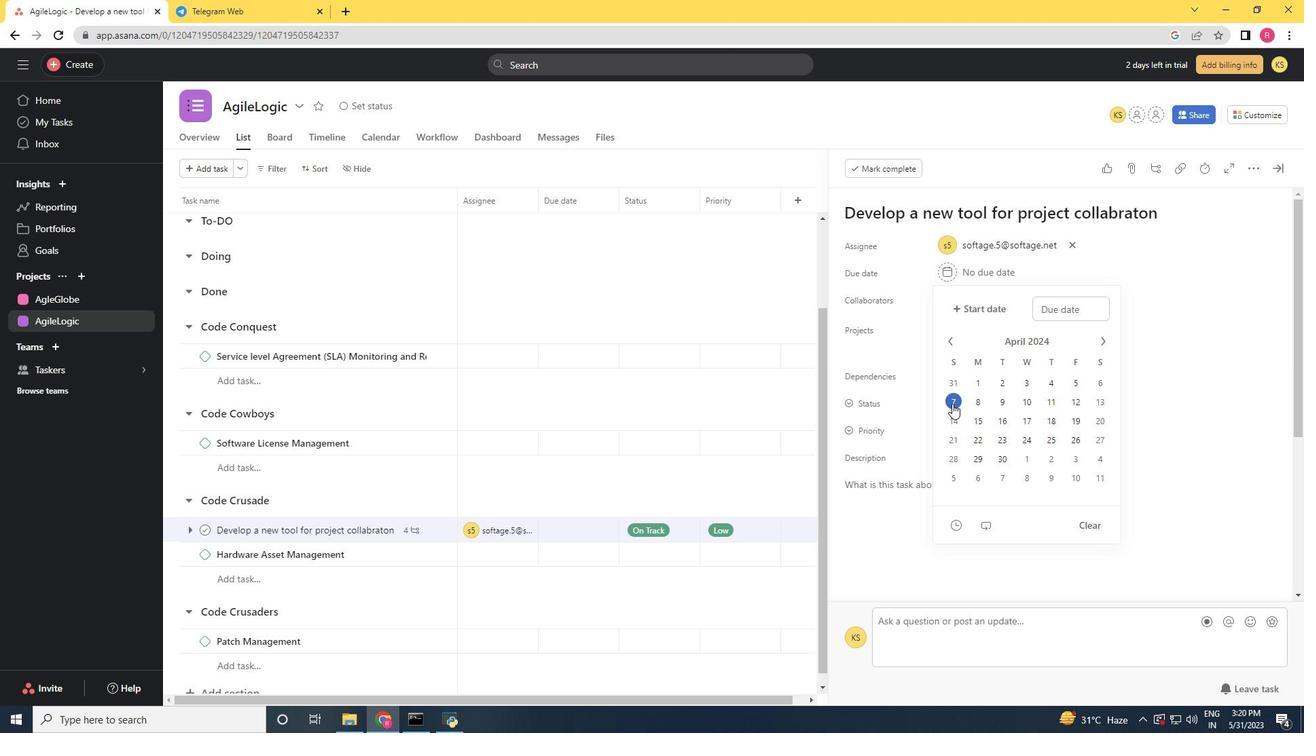
Action: Mouse moved to (1243, 427)
Screenshot: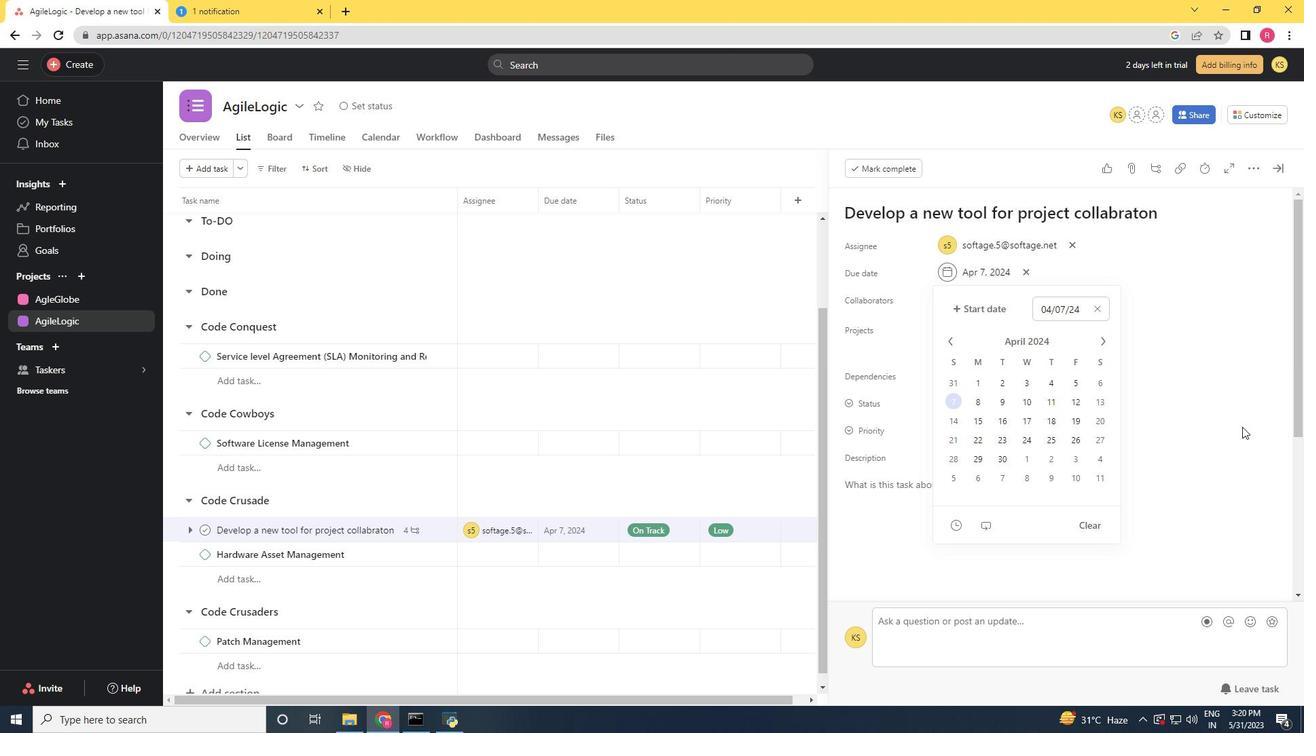 
Action: Mouse pressed left at (1243, 427)
Screenshot: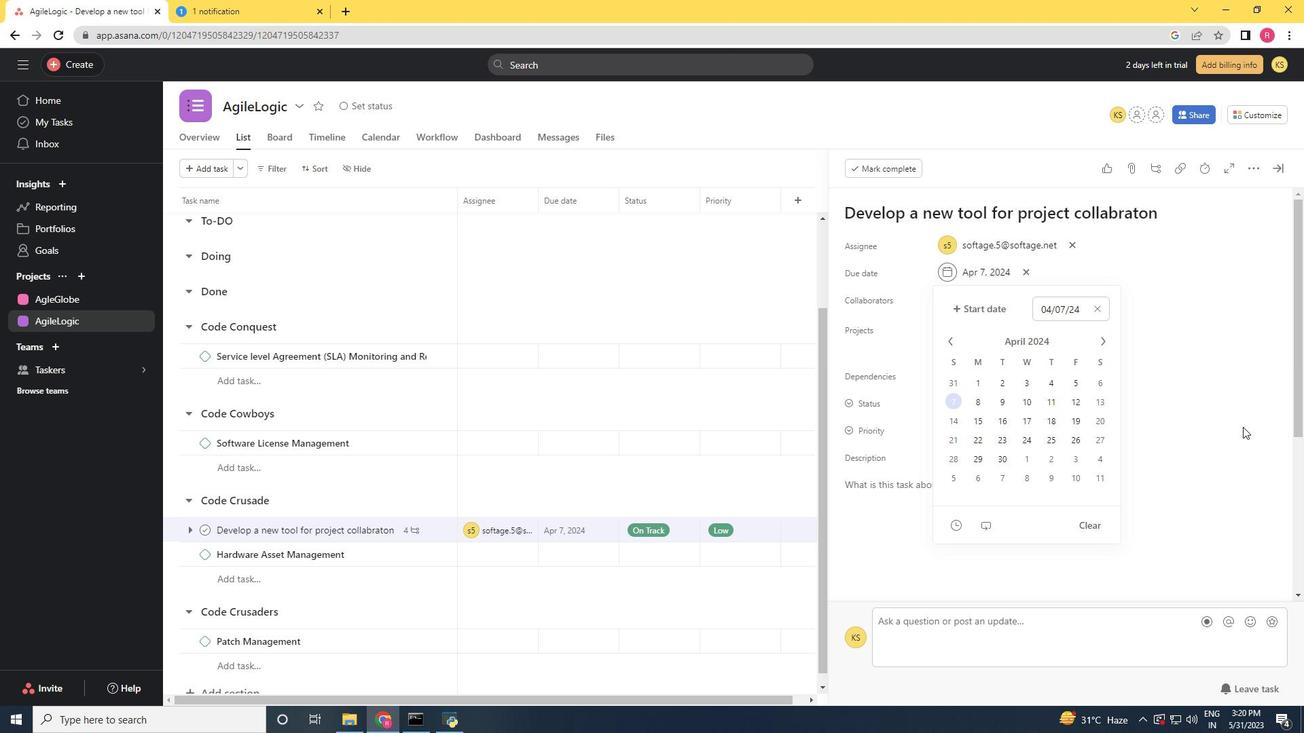 
Action: Mouse moved to (1245, 419)
Screenshot: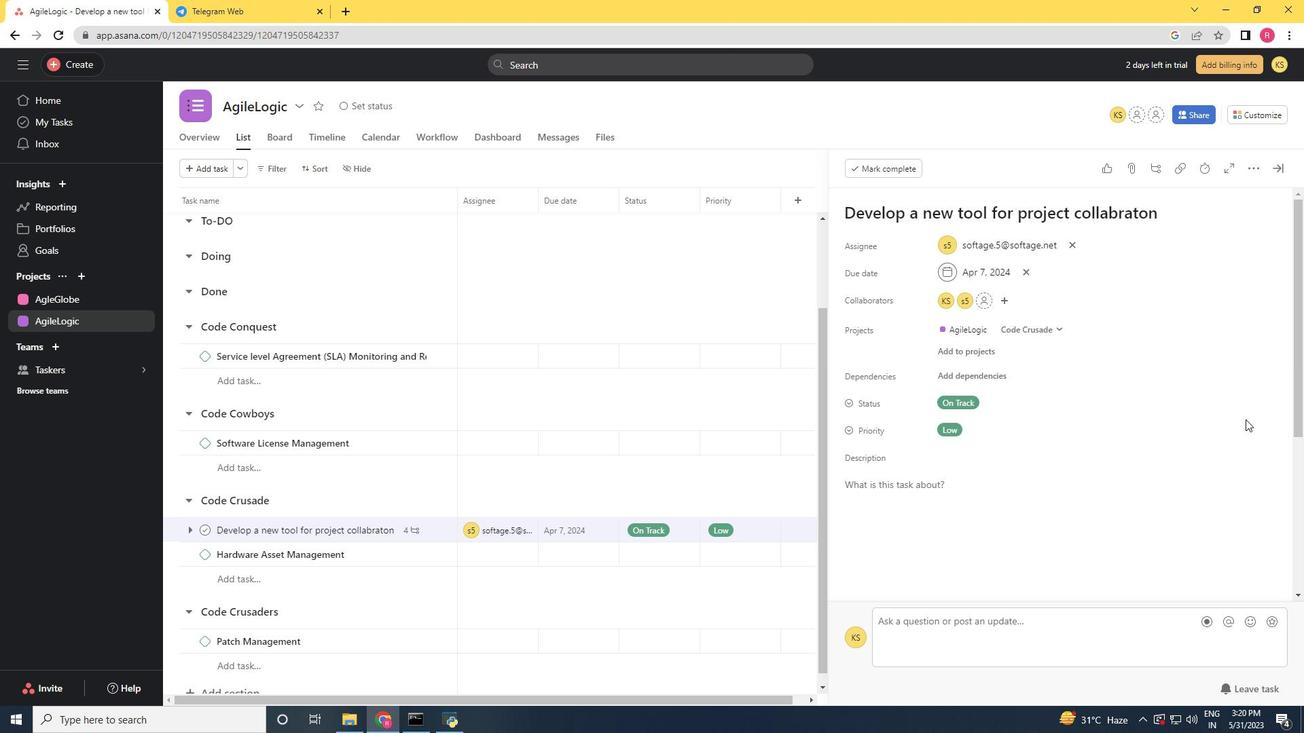 
